 Task: Look for space in Barki Saria, India from 8th June, 2023 to 16th June, 2023 for 2 adults in price range Rs.10000 to Rs.15000. Place can be entire place with 1  bedroom having 1 bed and 1 bathroom. Property type can be house, flat, guest house, hotel. Amenities needed are: wifi. Booking option can be shelf check-in. Required host language is English.
Action: Mouse moved to (404, 88)
Screenshot: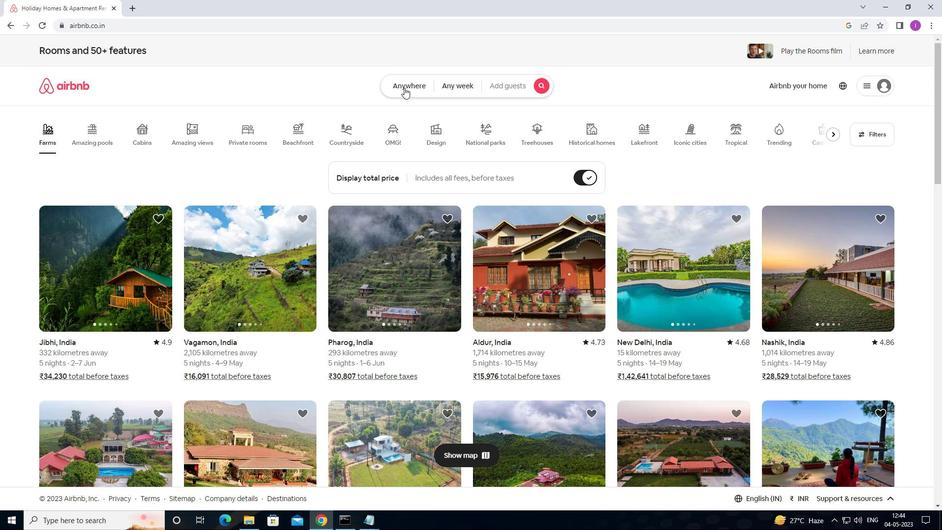 
Action: Mouse pressed left at (404, 88)
Screenshot: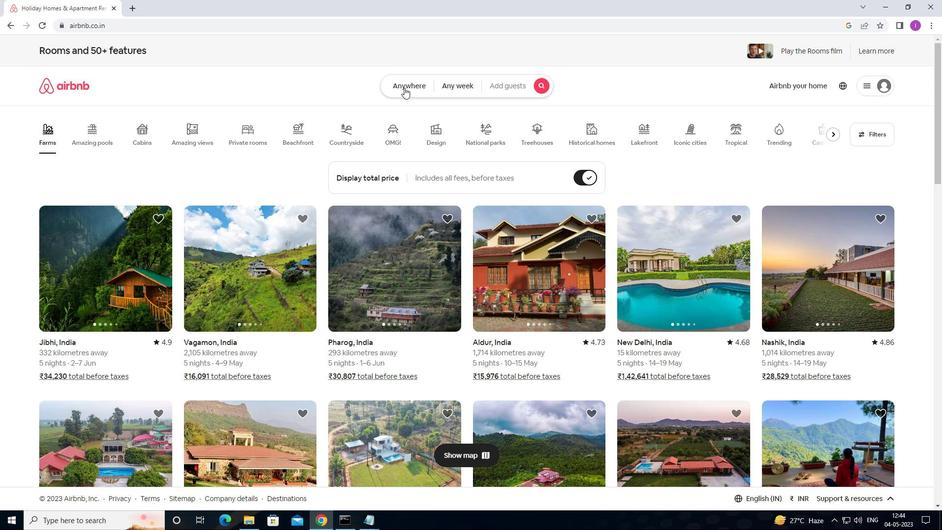 
Action: Mouse moved to (287, 123)
Screenshot: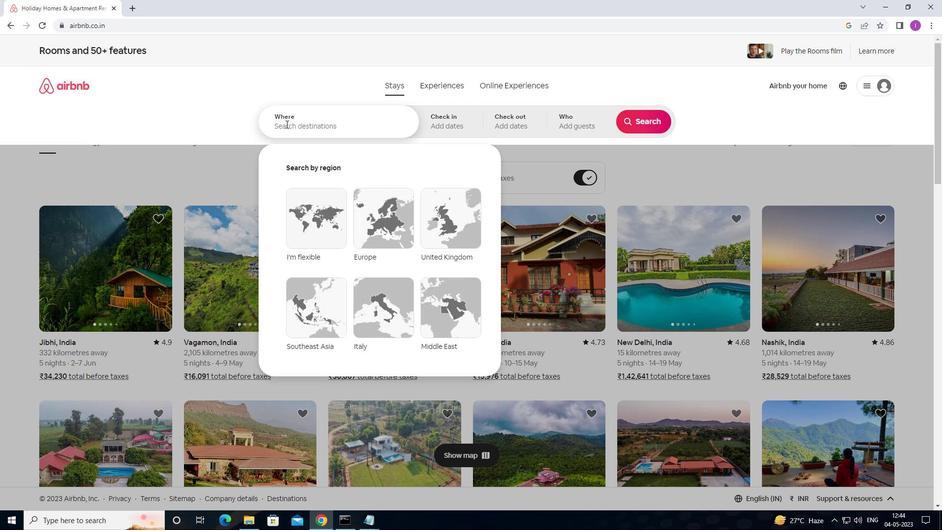 
Action: Mouse pressed left at (287, 123)
Screenshot: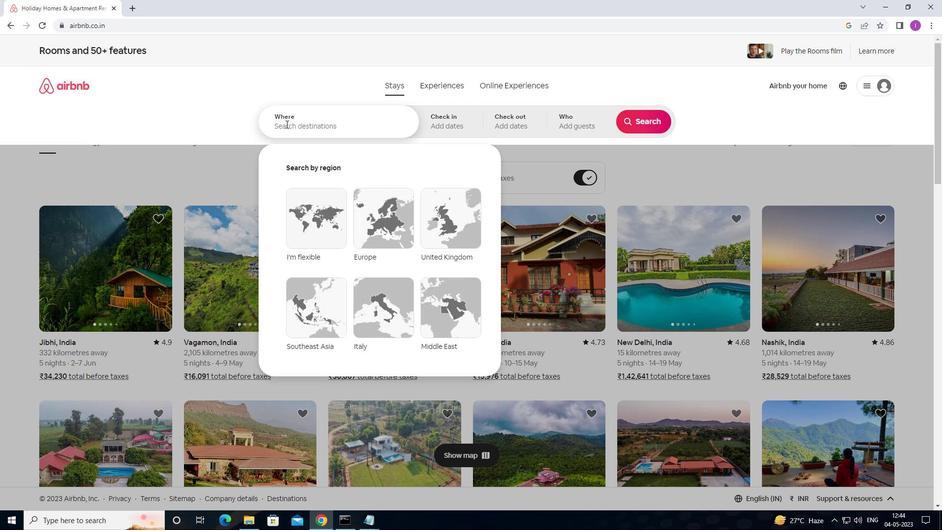 
Action: Mouse moved to (545, 90)
Screenshot: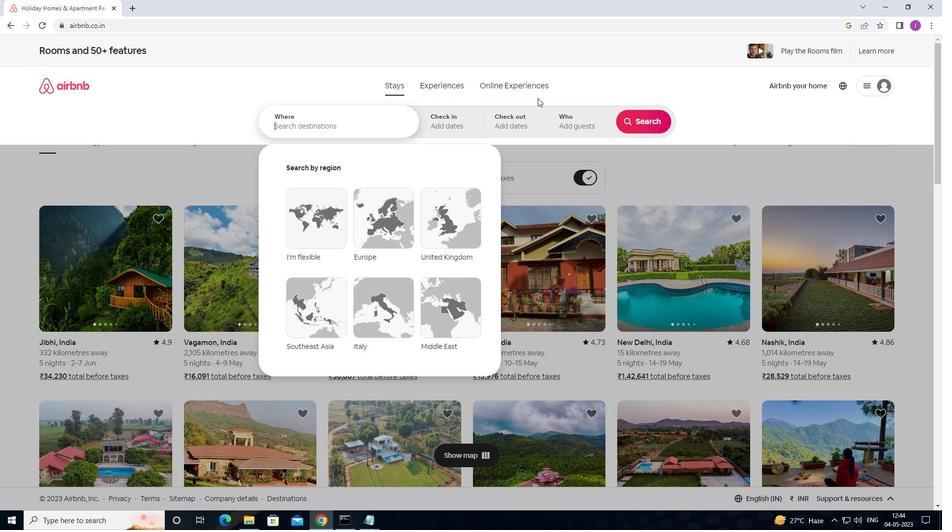 
Action: Key pressed <Key.shift>BARKI<Key.space>SARIA,<Key.shift>INDIAZ<Key.backspace>A<Key.backspace>
Screenshot: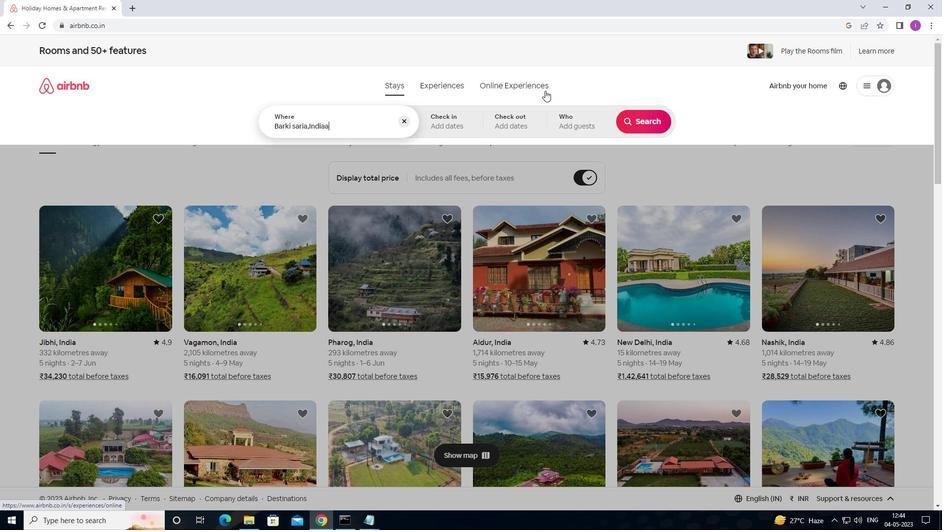 
Action: Mouse moved to (447, 129)
Screenshot: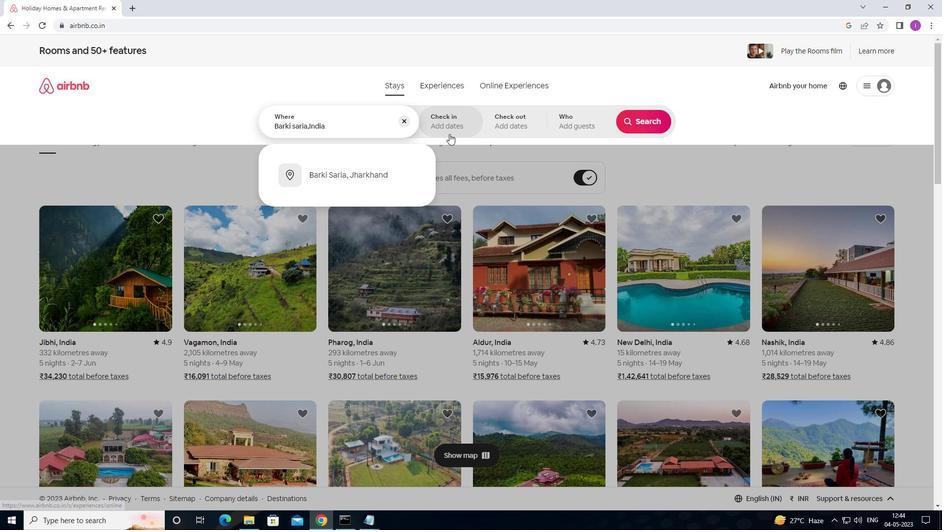 
Action: Mouse pressed left at (447, 129)
Screenshot: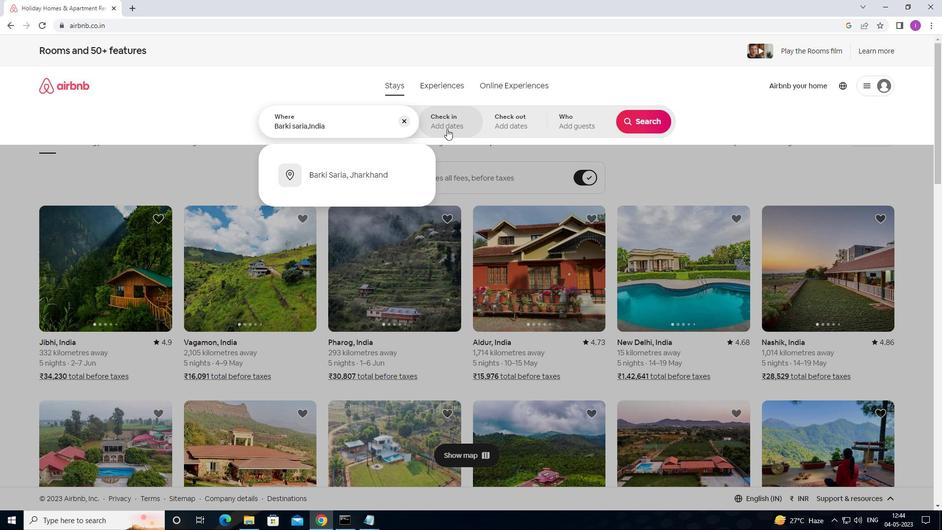 
Action: Mouse moved to (649, 196)
Screenshot: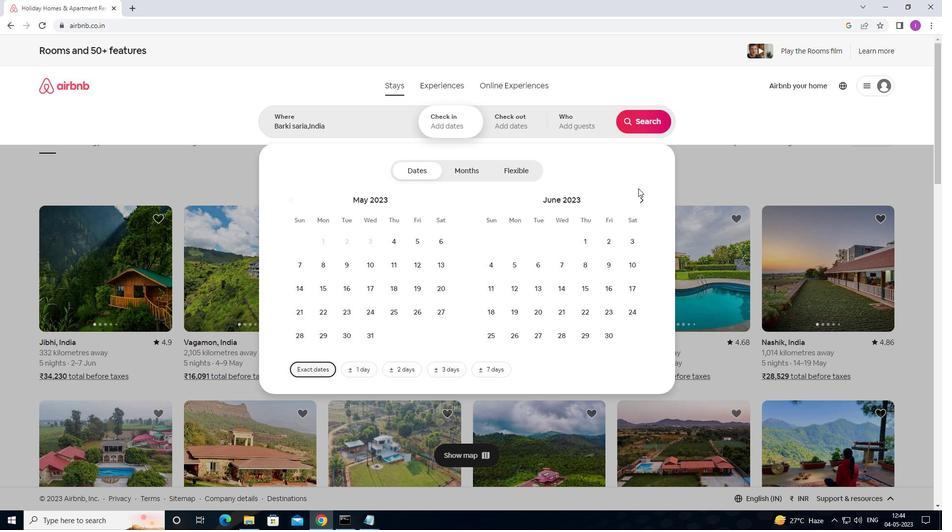 
Action: Mouse pressed left at (649, 196)
Screenshot: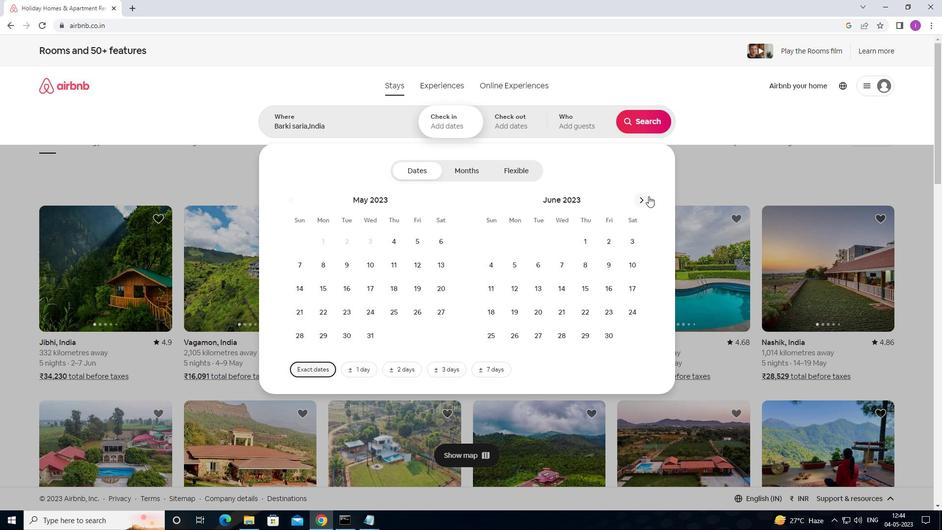 
Action: Mouse moved to (587, 267)
Screenshot: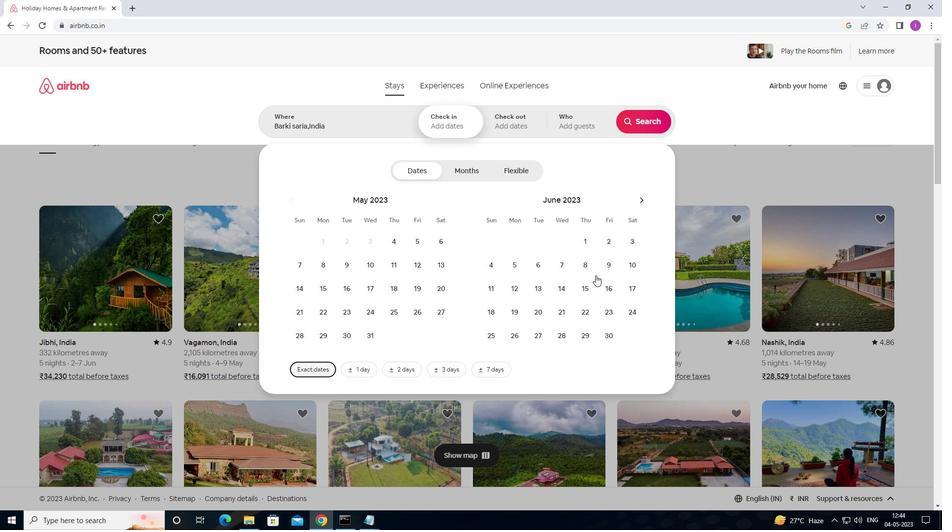 
Action: Mouse pressed left at (587, 267)
Screenshot: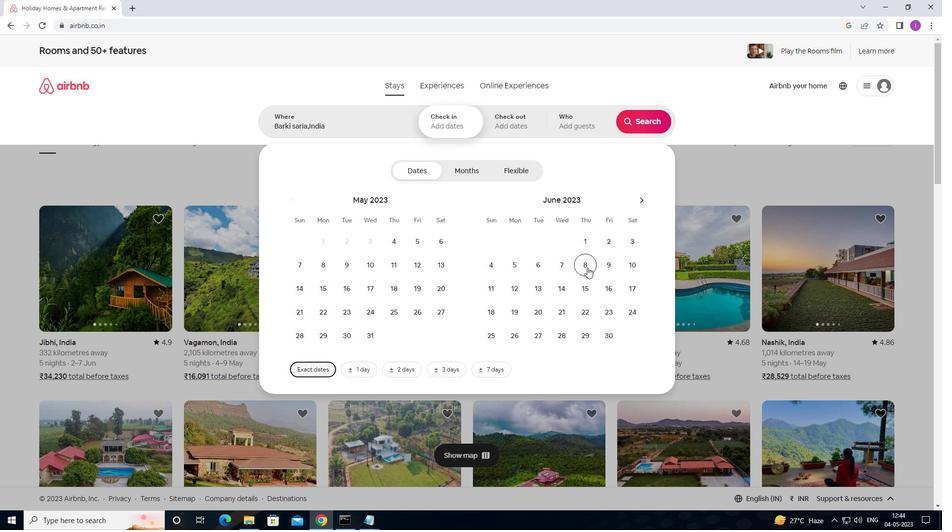 
Action: Mouse moved to (608, 283)
Screenshot: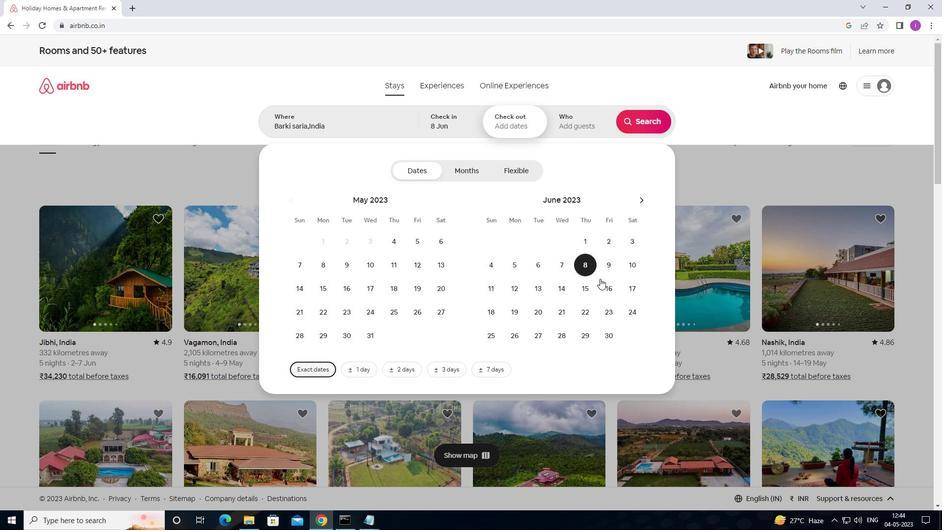 
Action: Mouse pressed left at (608, 283)
Screenshot: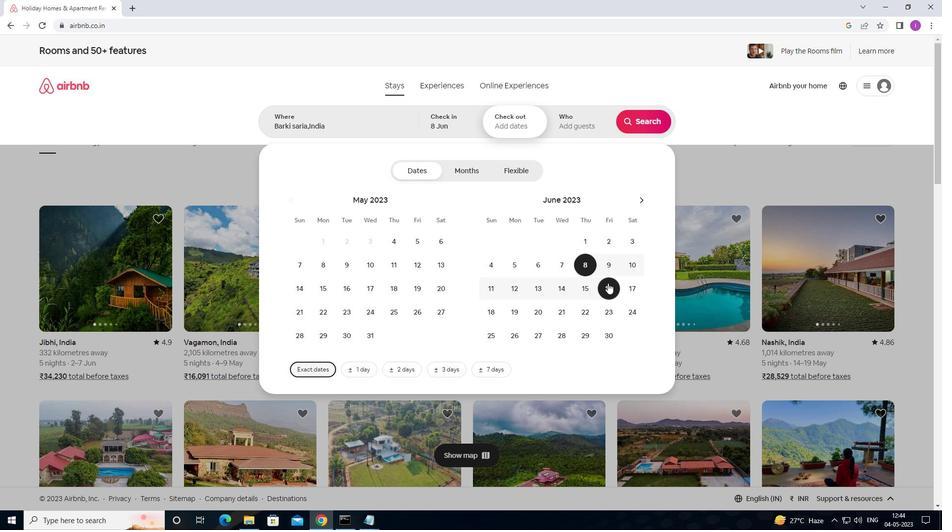 
Action: Mouse moved to (587, 129)
Screenshot: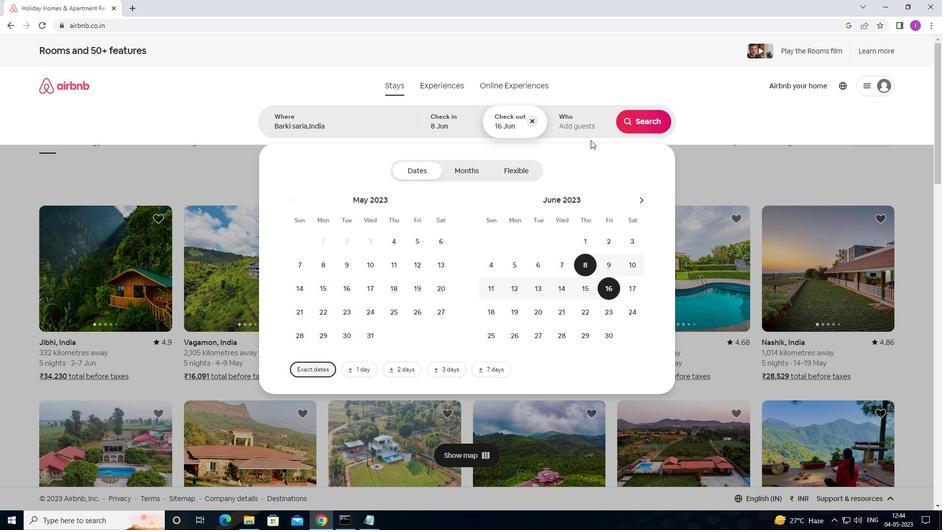 
Action: Mouse pressed left at (587, 129)
Screenshot: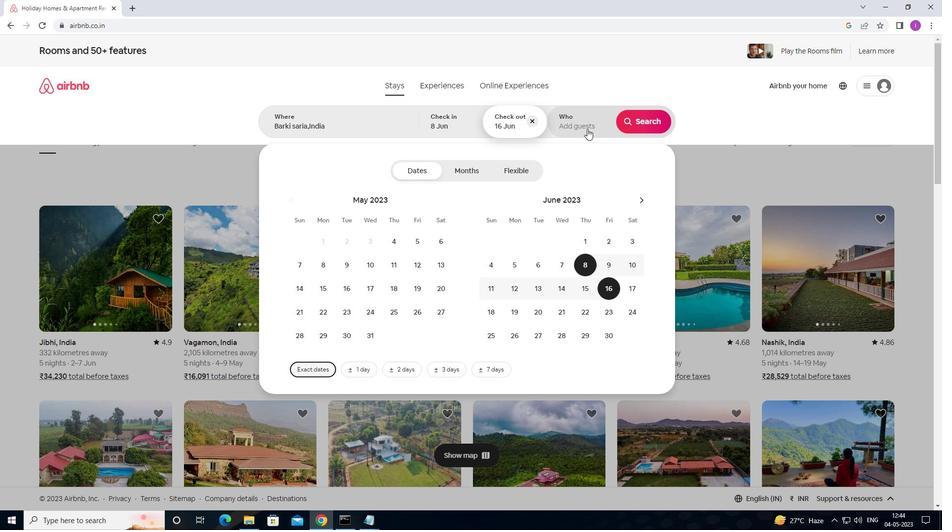 
Action: Mouse moved to (648, 175)
Screenshot: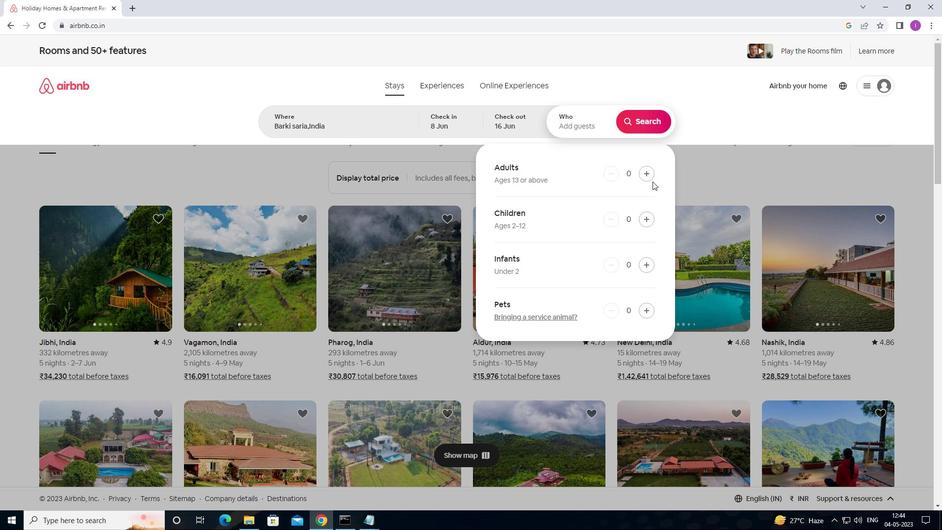 
Action: Mouse pressed left at (648, 175)
Screenshot: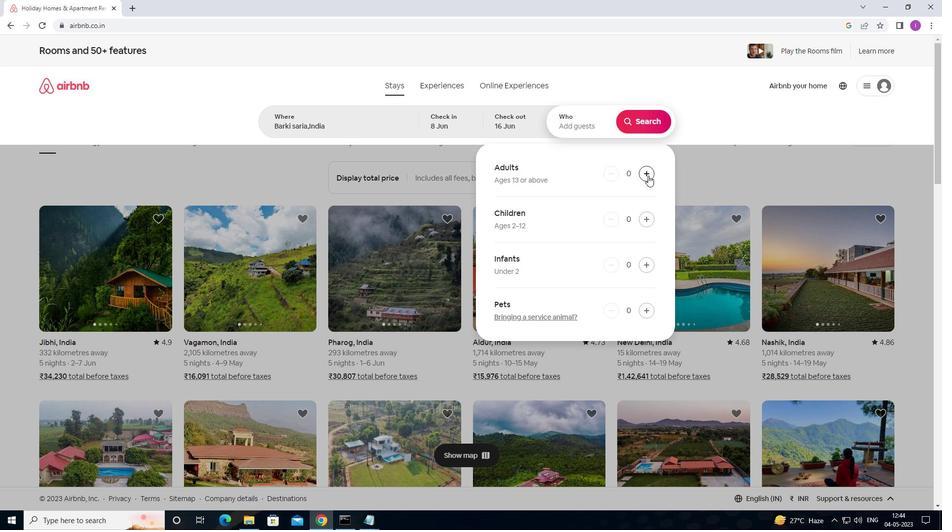 
Action: Mouse pressed left at (648, 175)
Screenshot: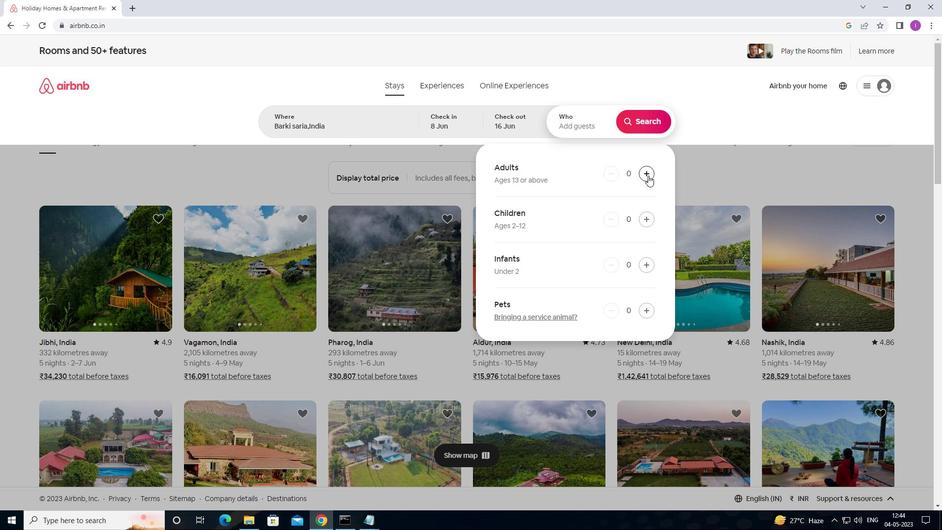 
Action: Mouse moved to (635, 124)
Screenshot: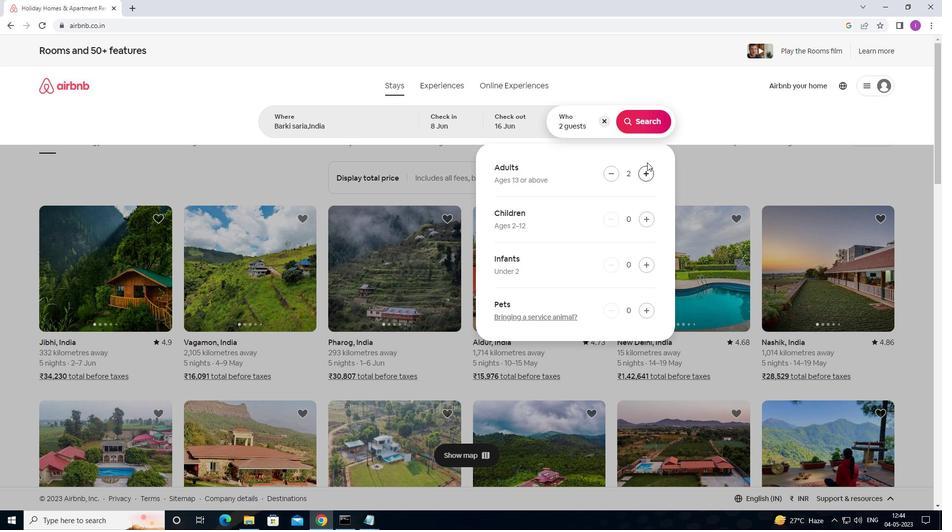 
Action: Mouse pressed left at (635, 124)
Screenshot: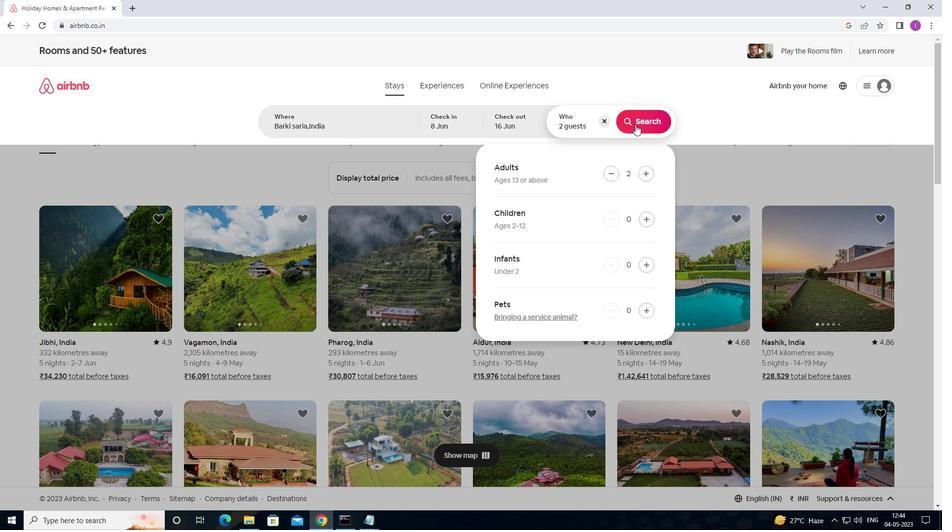 
Action: Mouse moved to (883, 94)
Screenshot: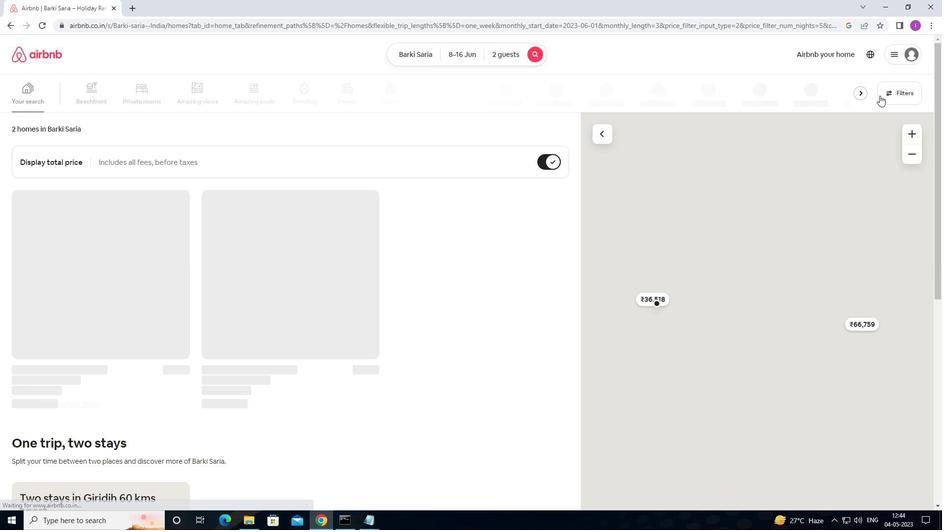 
Action: Mouse pressed left at (883, 94)
Screenshot: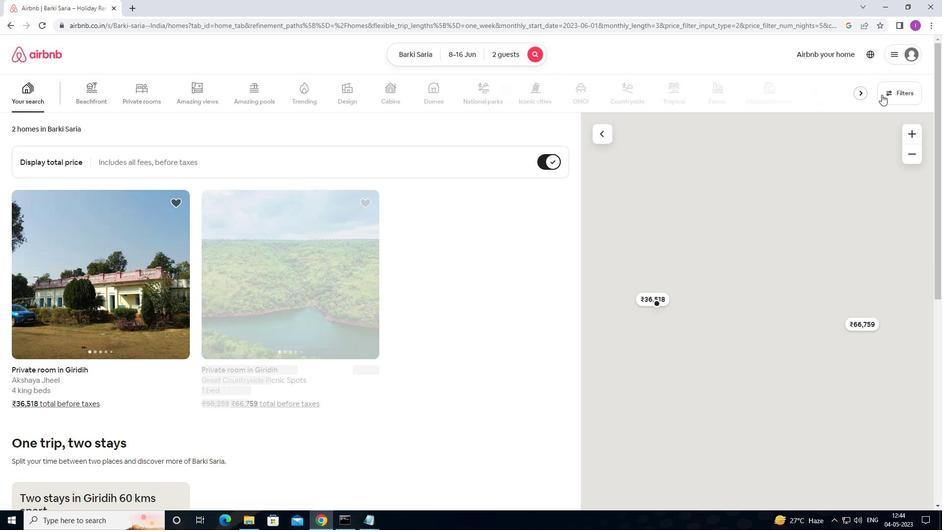 
Action: Mouse moved to (357, 215)
Screenshot: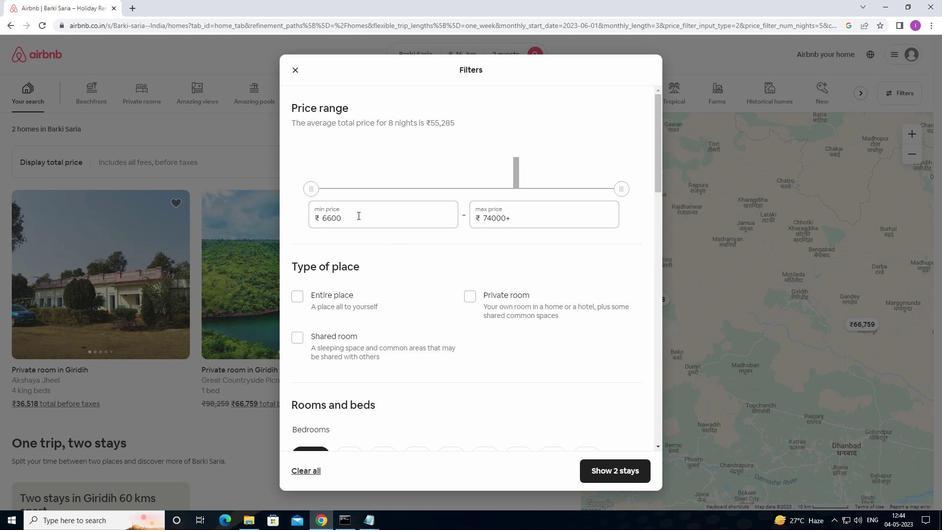 
Action: Mouse pressed left at (357, 215)
Screenshot: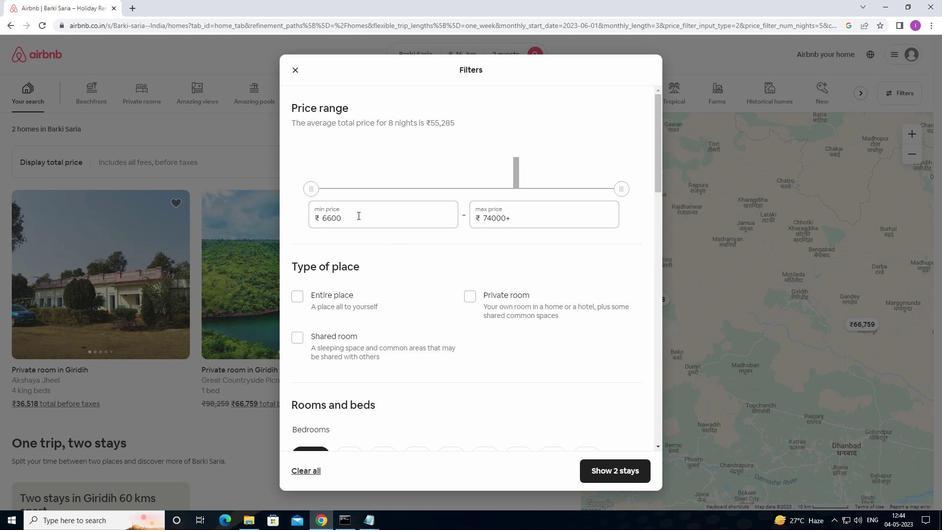 
Action: Mouse moved to (324, 215)
Screenshot: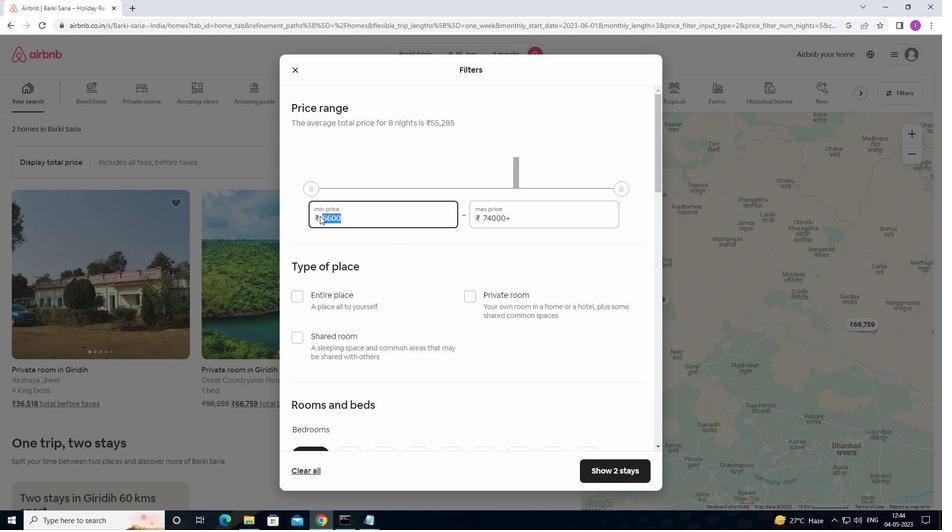 
Action: Key pressed 1
Screenshot: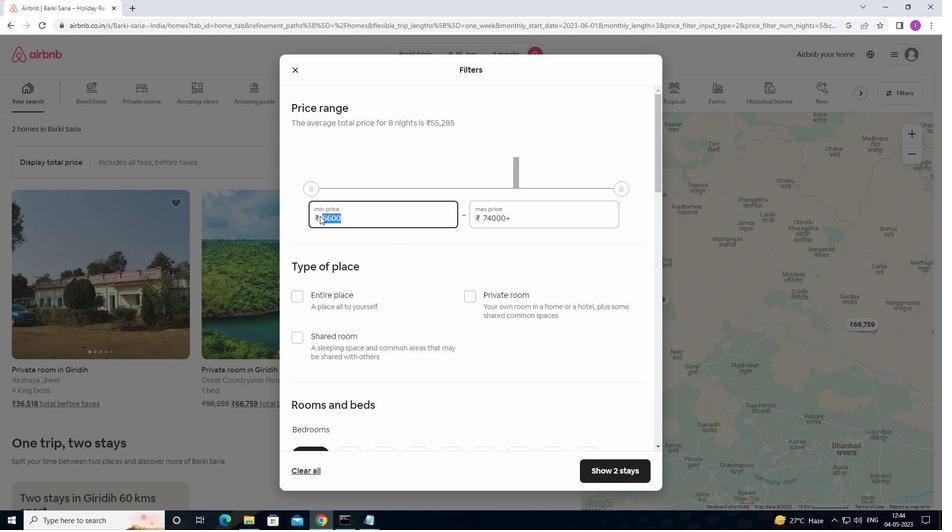 
Action: Mouse moved to (325, 214)
Screenshot: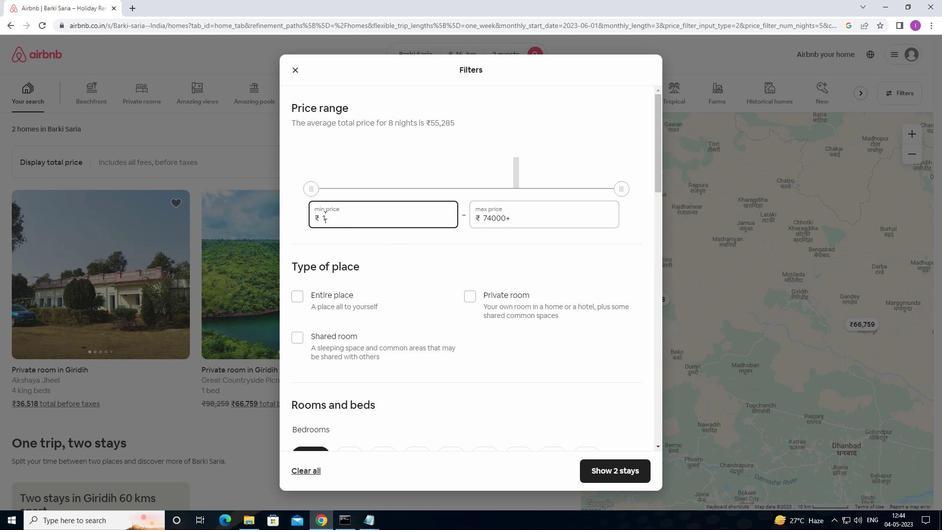 
Action: Key pressed 0
Screenshot: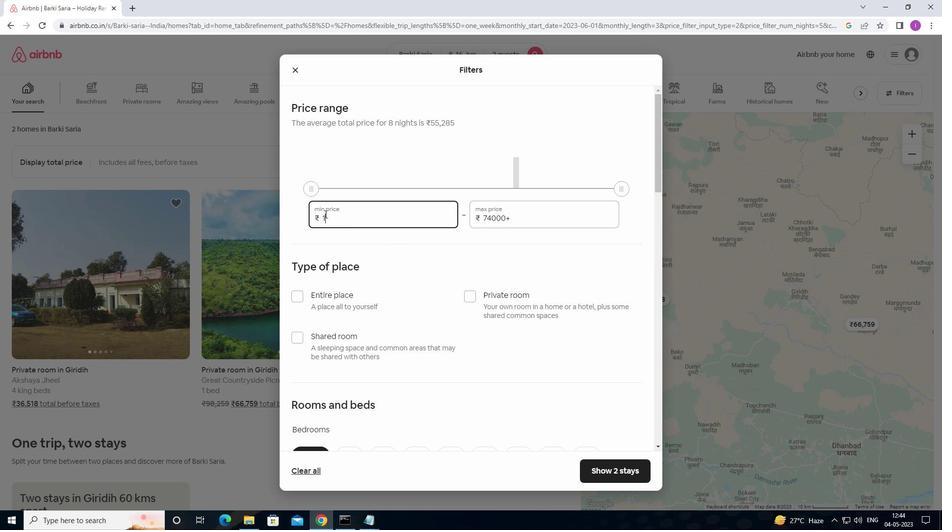 
Action: Mouse moved to (327, 213)
Screenshot: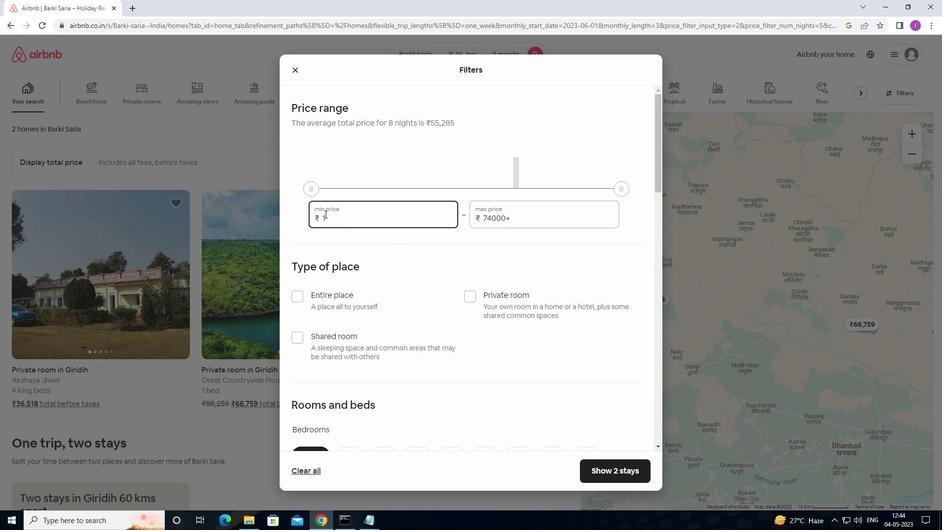 
Action: Key pressed 00
Screenshot: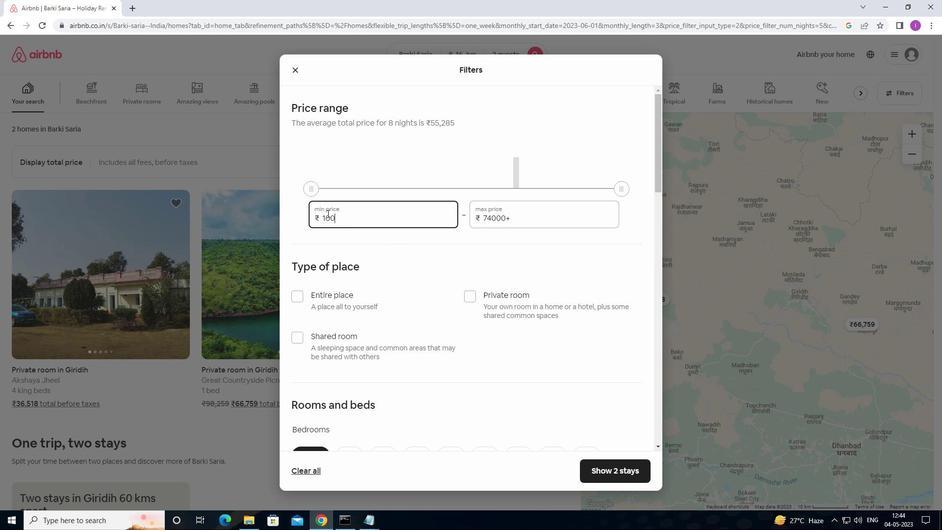 
Action: Mouse moved to (340, 207)
Screenshot: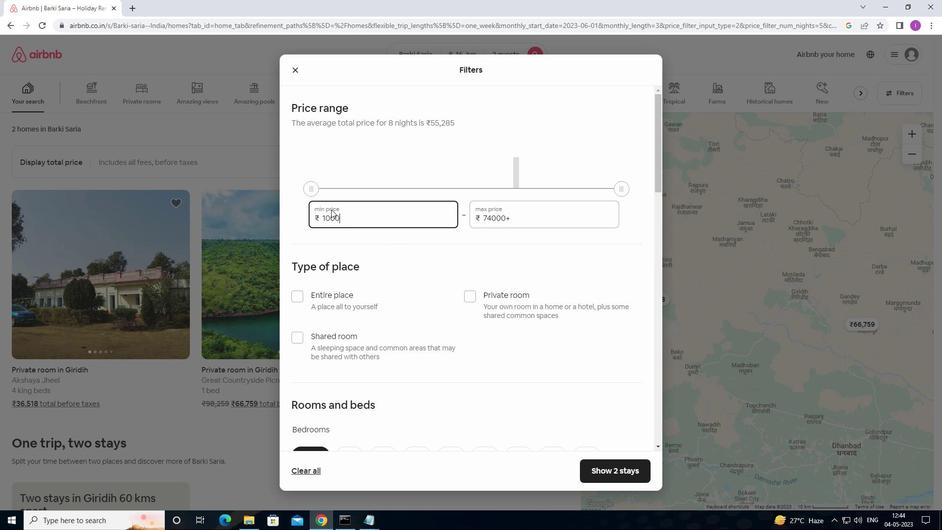 
Action: Key pressed 0
Screenshot: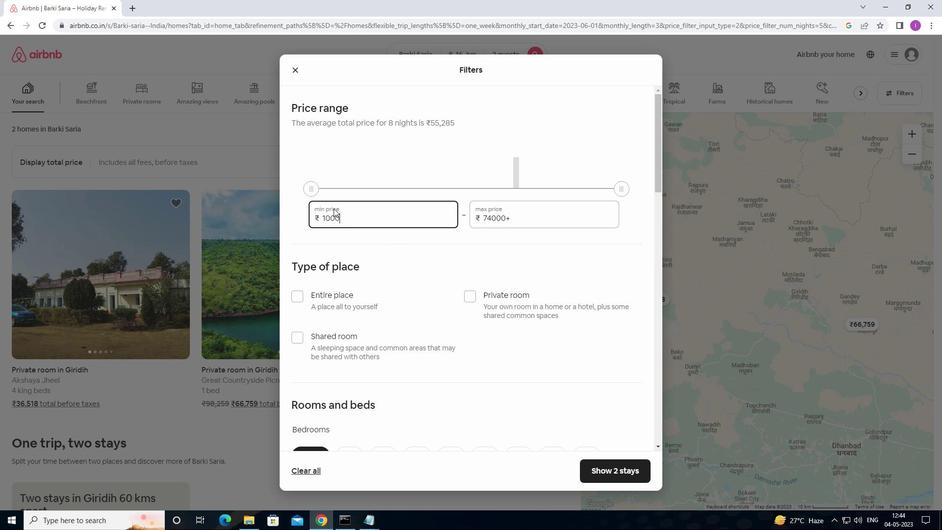 
Action: Mouse moved to (528, 221)
Screenshot: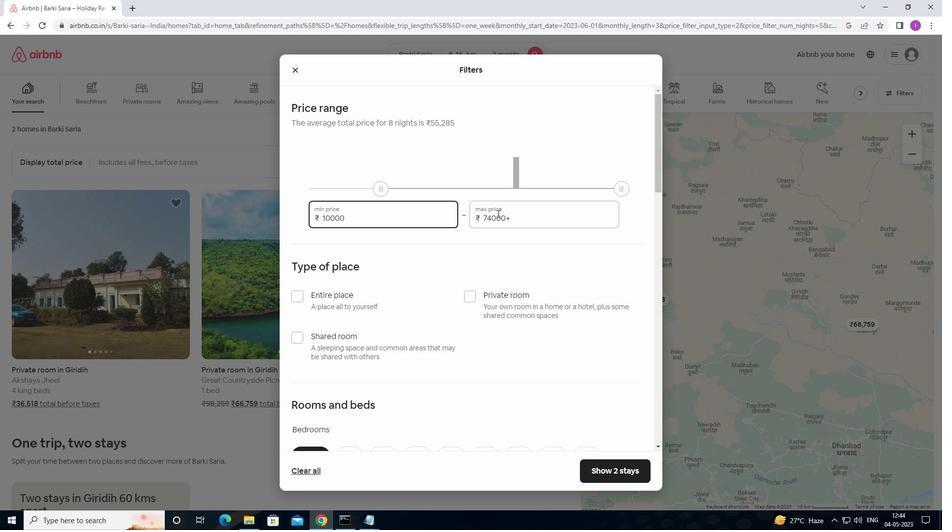 
Action: Mouse pressed left at (528, 221)
Screenshot: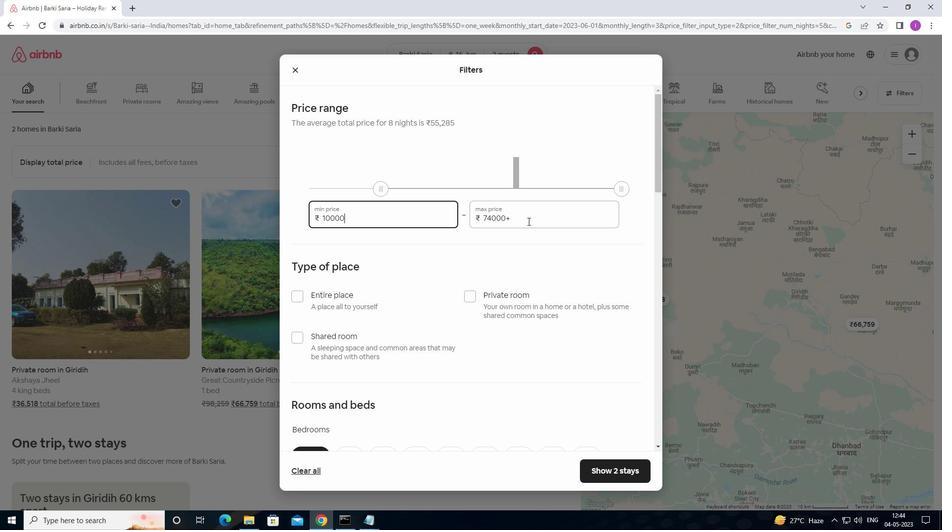 
Action: Mouse moved to (468, 214)
Screenshot: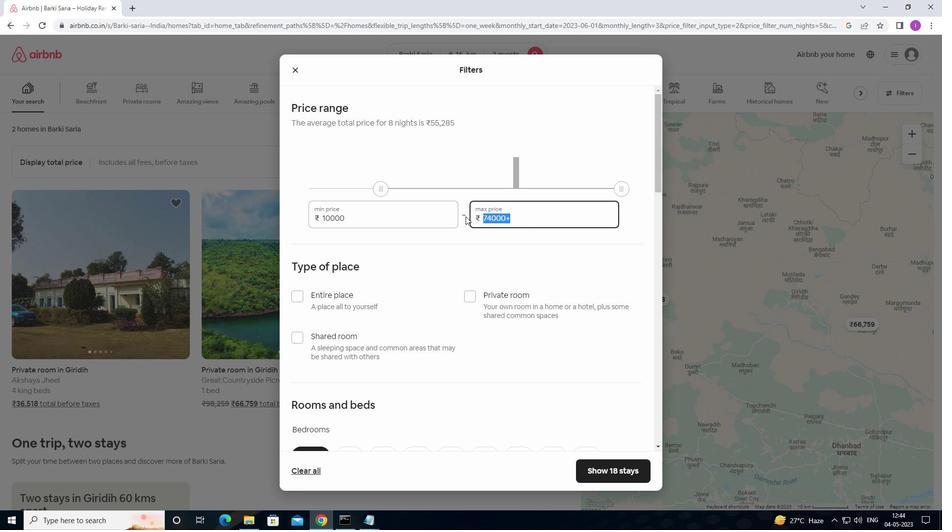 
Action: Key pressed 15000
Screenshot: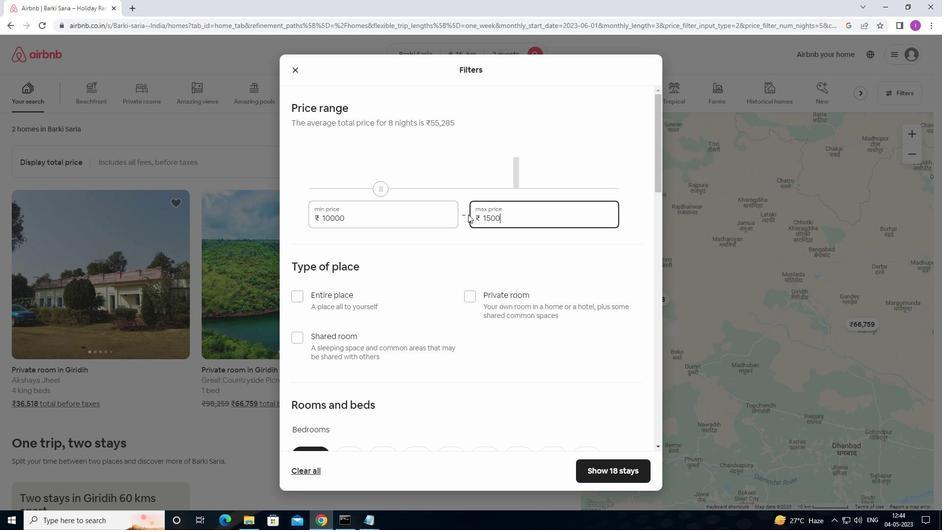 
Action: Mouse moved to (423, 310)
Screenshot: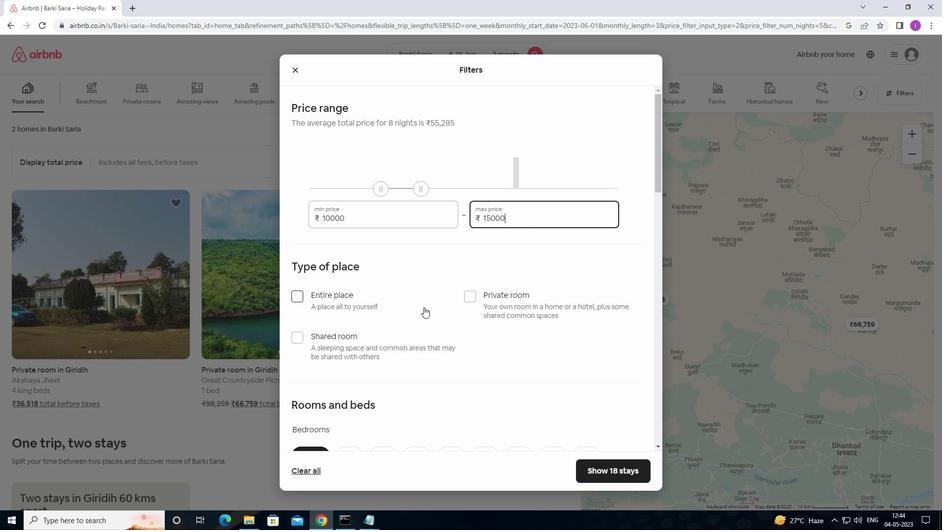 
Action: Mouse scrolled (423, 310) with delta (0, 0)
Screenshot: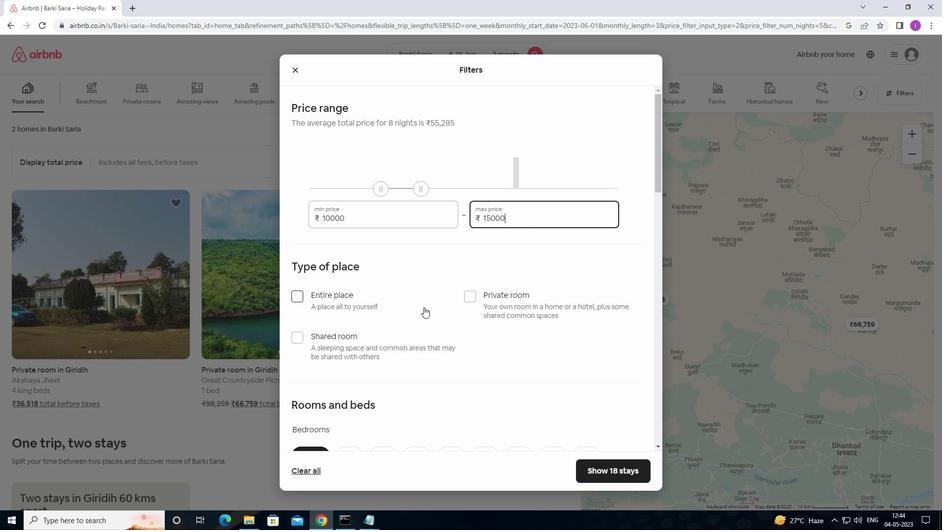 
Action: Mouse moved to (424, 311)
Screenshot: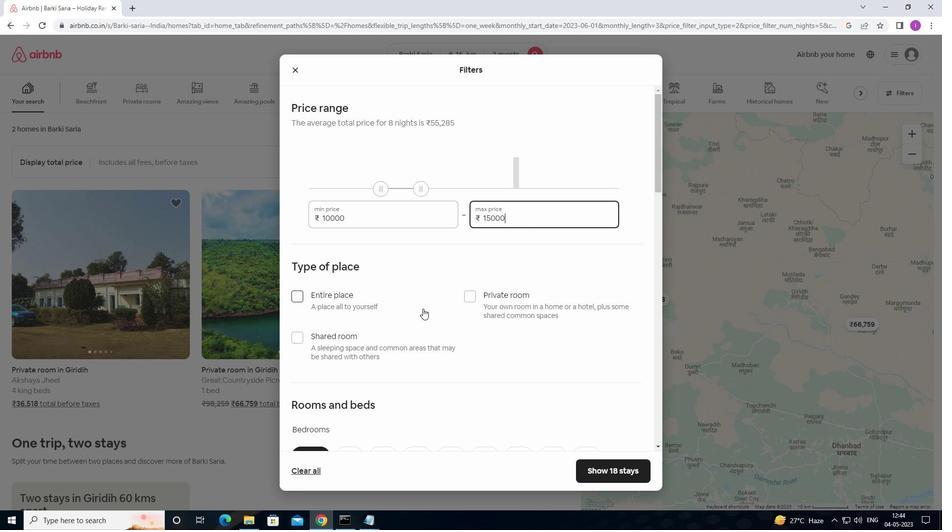 
Action: Mouse scrolled (424, 310) with delta (0, 0)
Screenshot: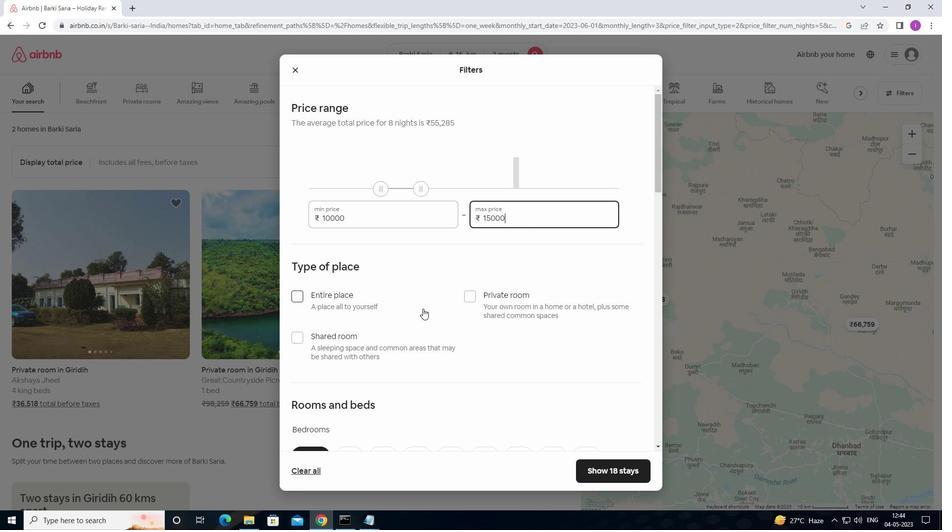 
Action: Mouse moved to (297, 201)
Screenshot: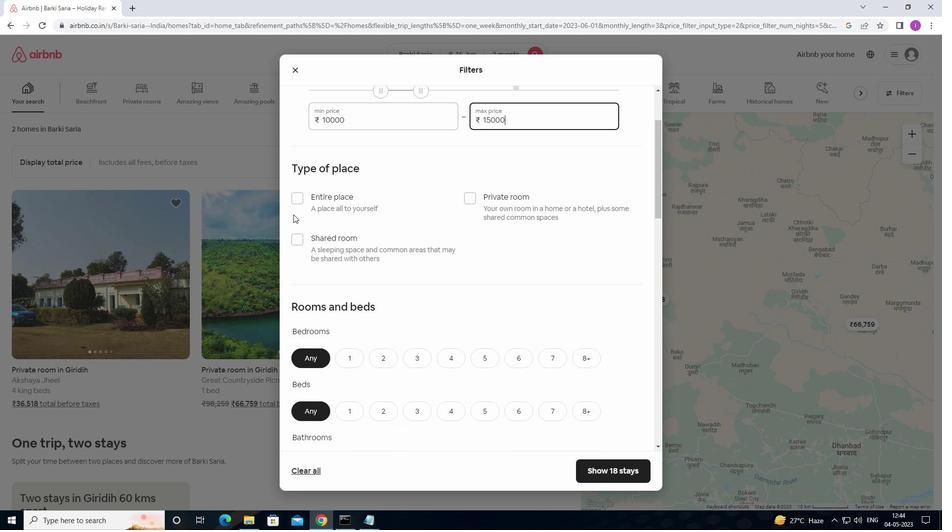 
Action: Mouse pressed left at (297, 201)
Screenshot: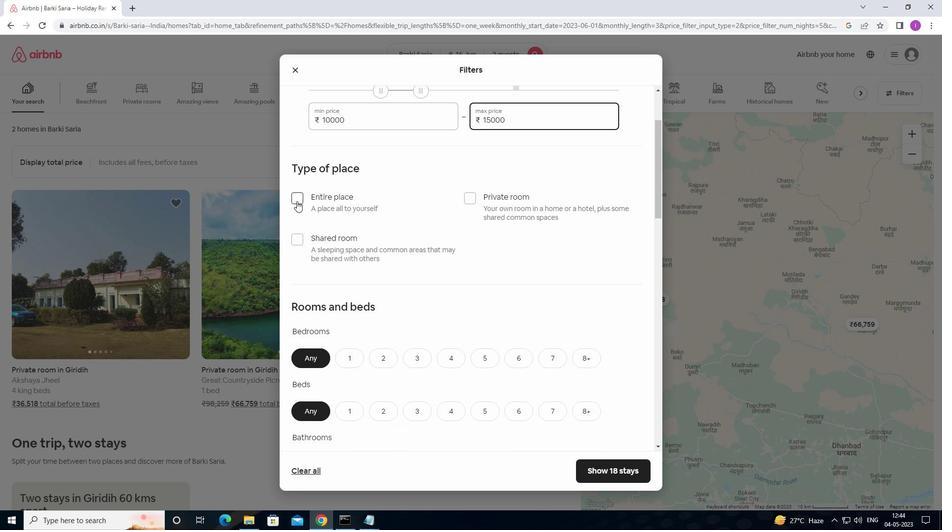 
Action: Mouse moved to (444, 230)
Screenshot: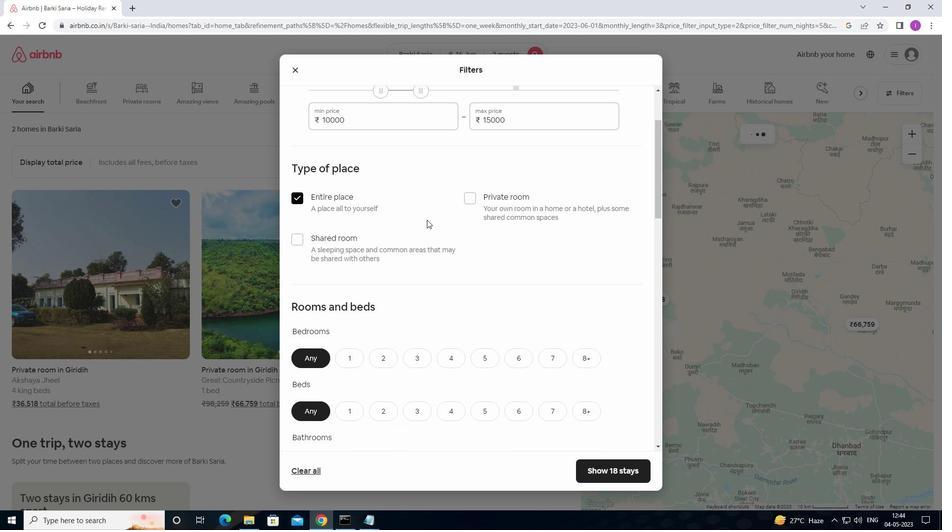 
Action: Mouse scrolled (444, 230) with delta (0, 0)
Screenshot: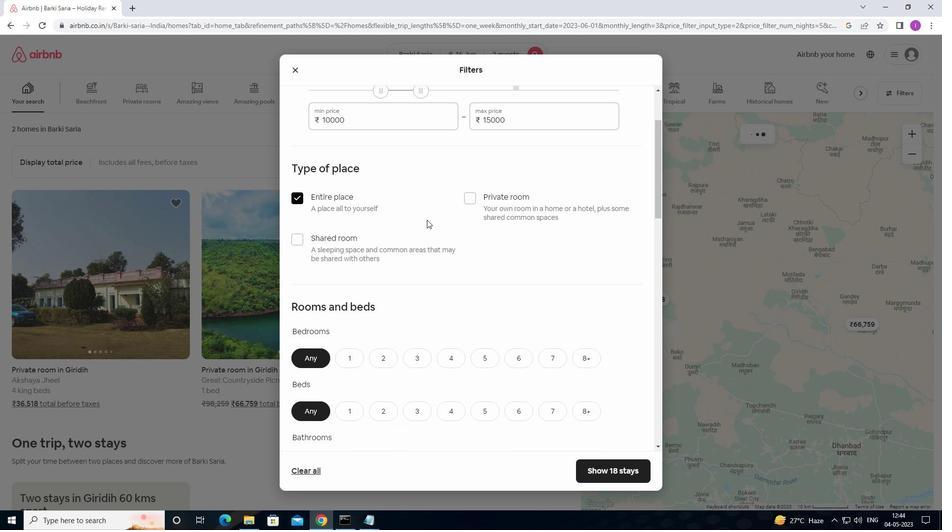 
Action: Mouse moved to (445, 233)
Screenshot: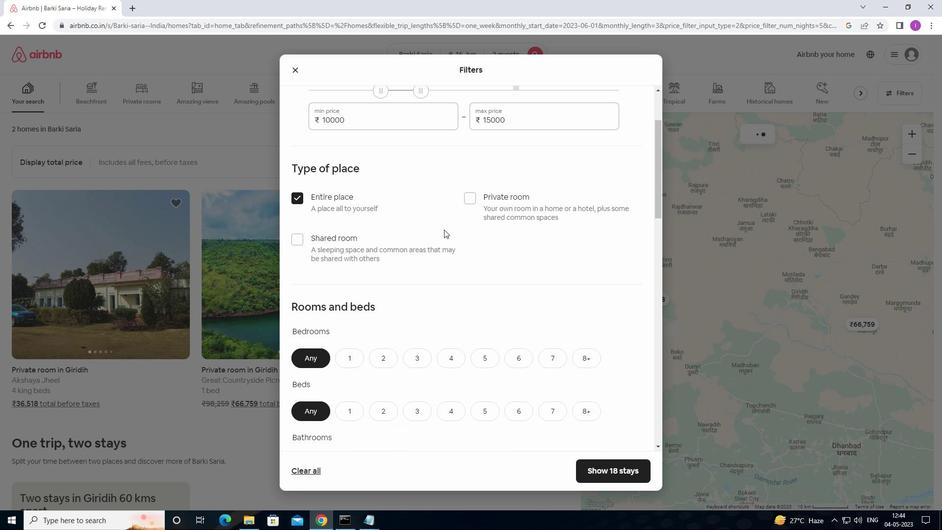 
Action: Mouse scrolled (445, 232) with delta (0, 0)
Screenshot: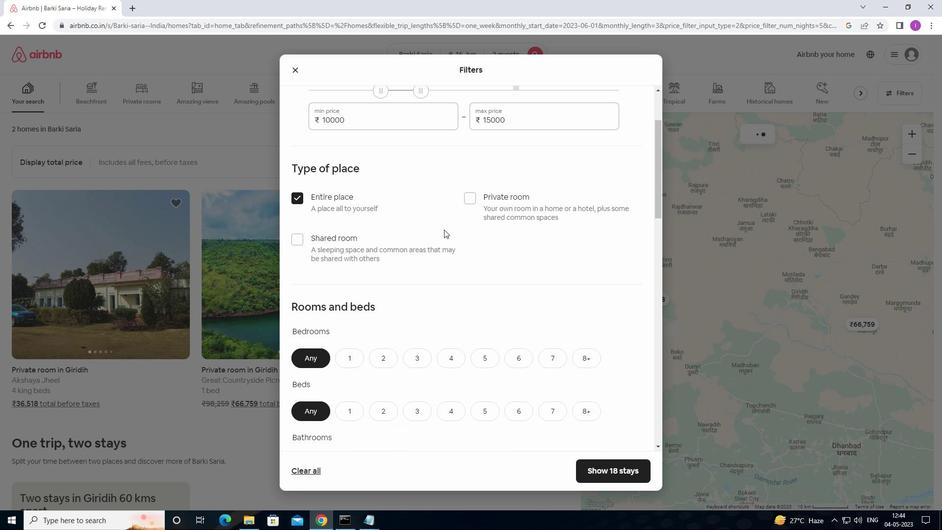 
Action: Mouse scrolled (445, 232) with delta (0, 0)
Screenshot: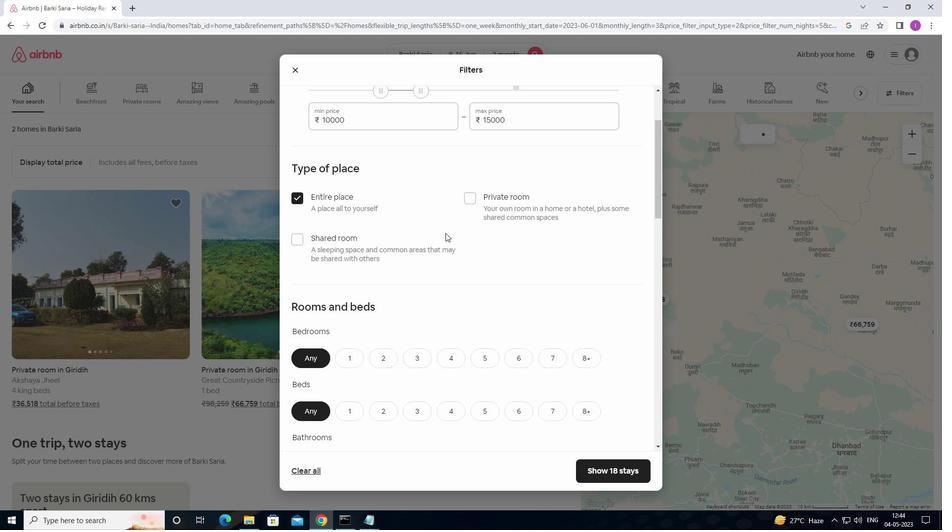 
Action: Mouse moved to (348, 203)
Screenshot: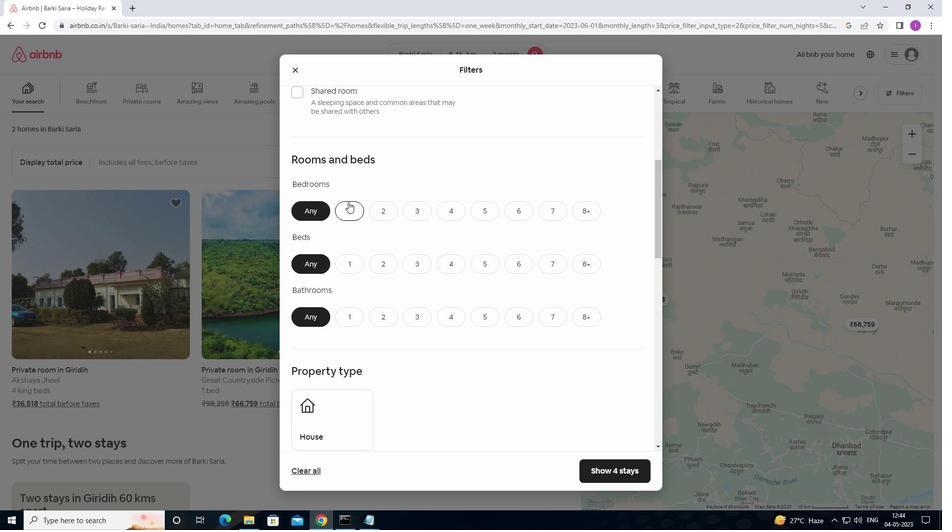
Action: Mouse pressed left at (348, 203)
Screenshot: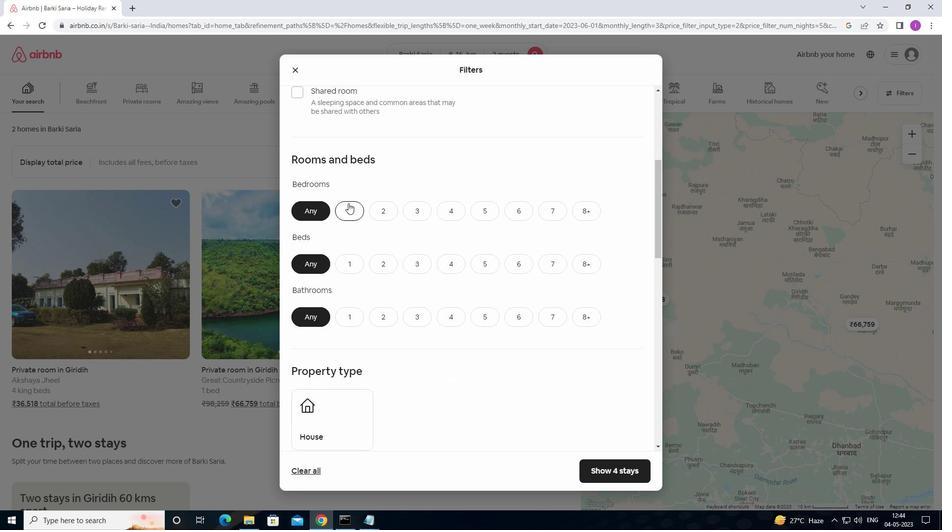 
Action: Mouse moved to (350, 254)
Screenshot: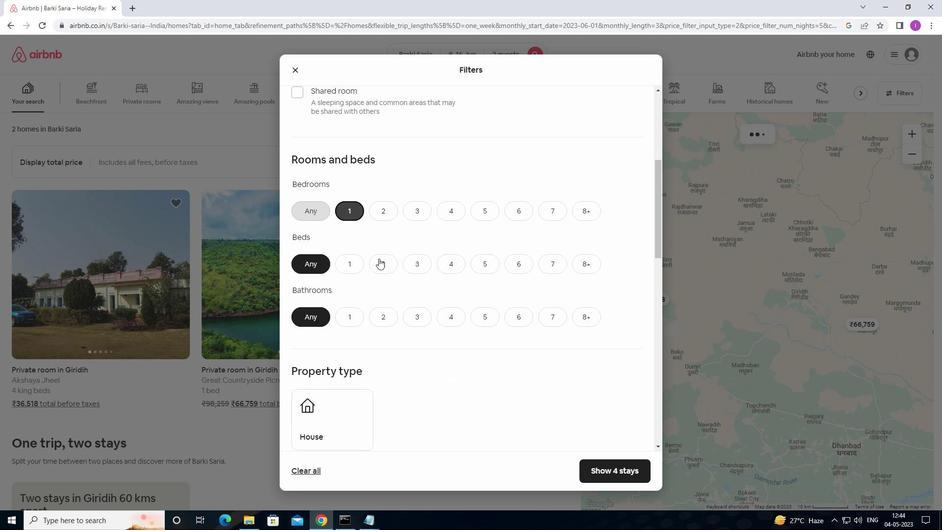 
Action: Mouse pressed left at (350, 254)
Screenshot: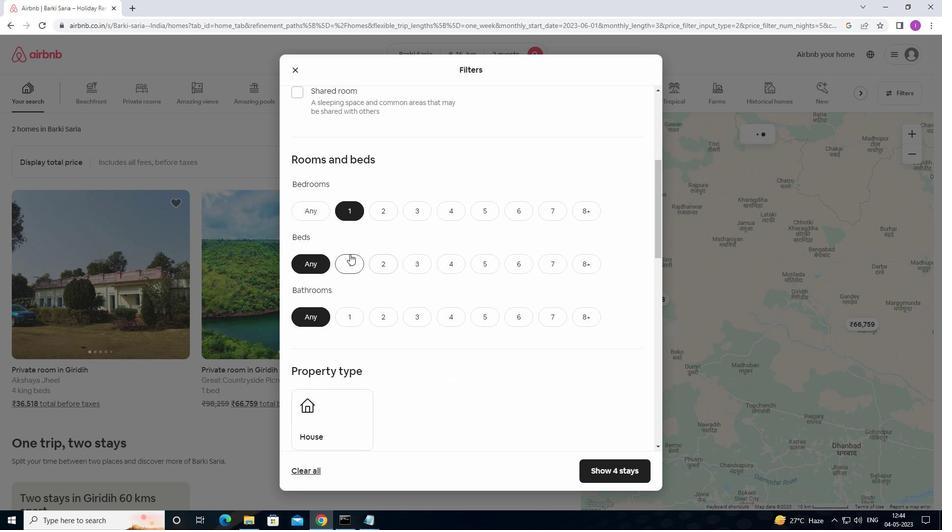 
Action: Mouse moved to (355, 314)
Screenshot: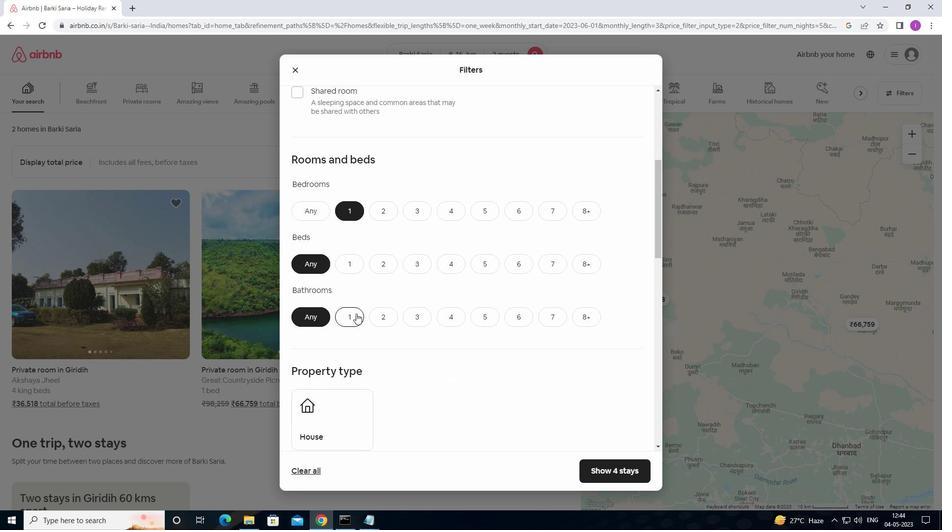 
Action: Mouse pressed left at (355, 314)
Screenshot: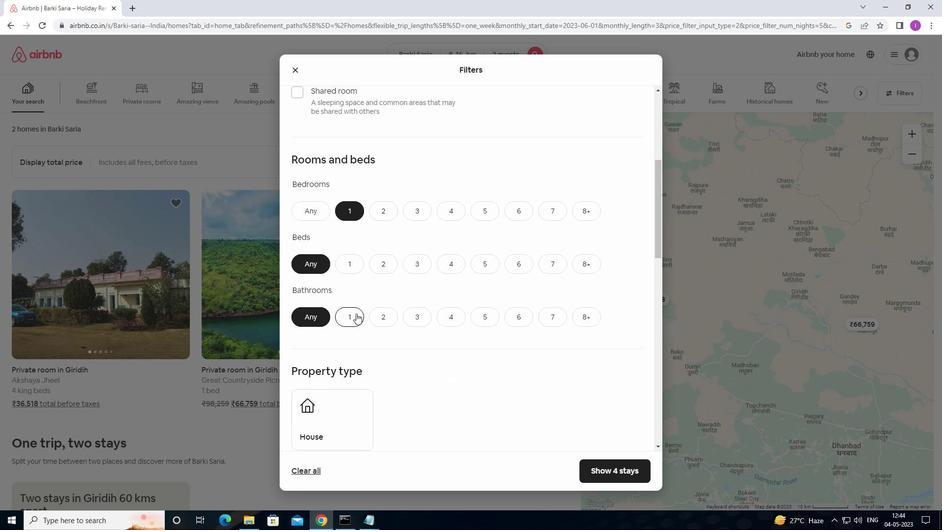 
Action: Mouse moved to (348, 264)
Screenshot: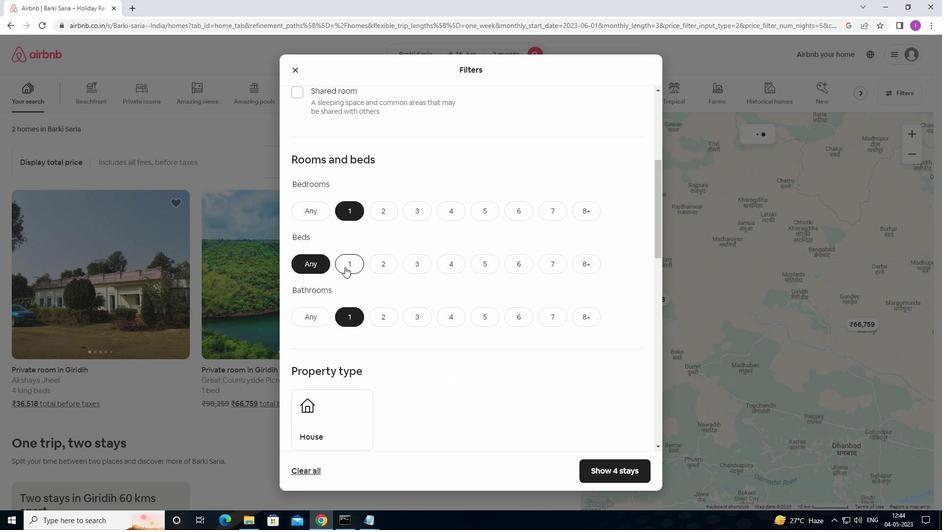 
Action: Mouse pressed left at (348, 264)
Screenshot: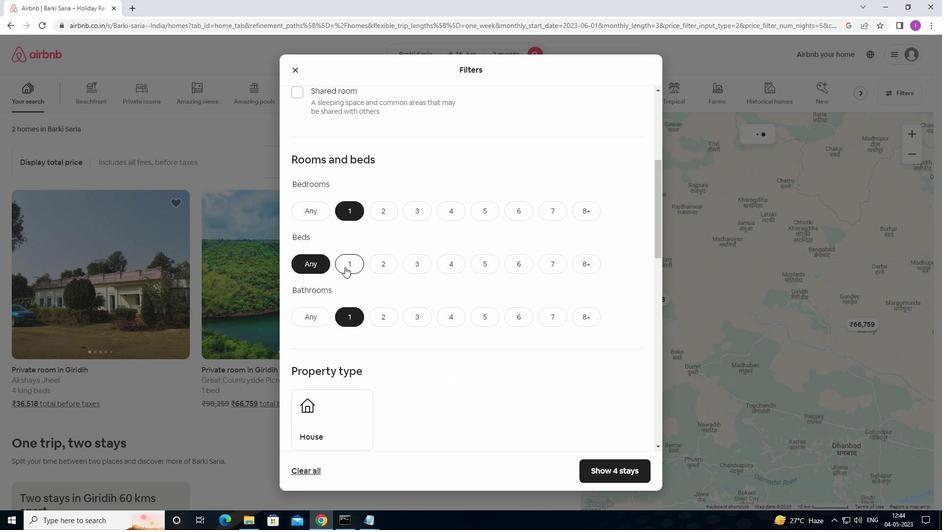 
Action: Mouse moved to (388, 283)
Screenshot: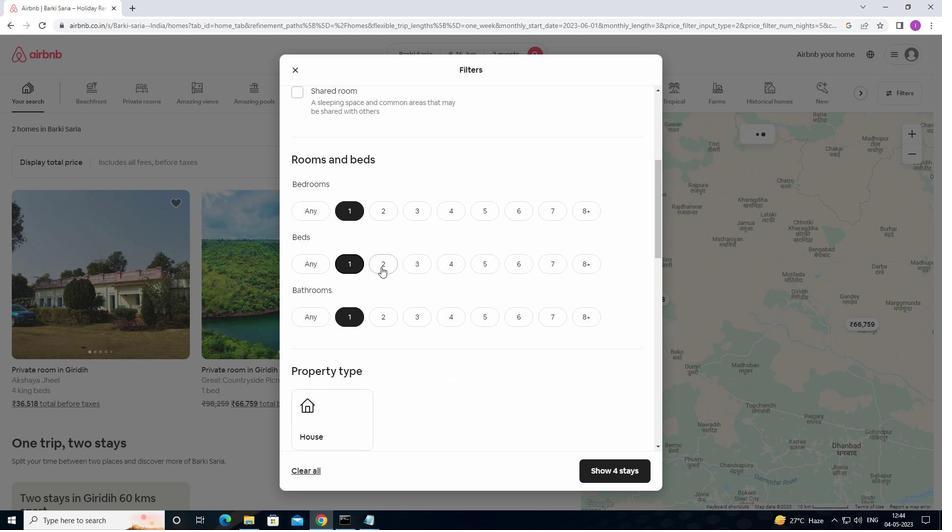 
Action: Mouse scrolled (388, 282) with delta (0, 0)
Screenshot: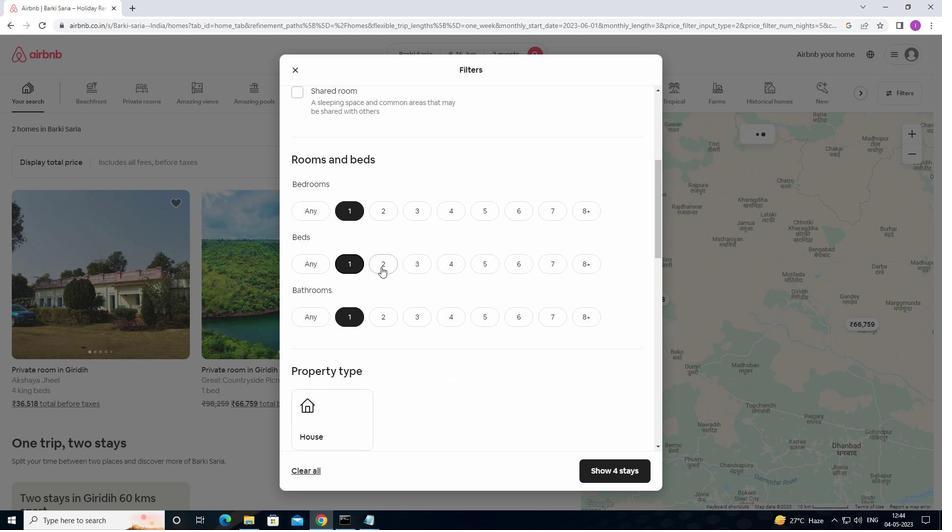 
Action: Mouse moved to (394, 293)
Screenshot: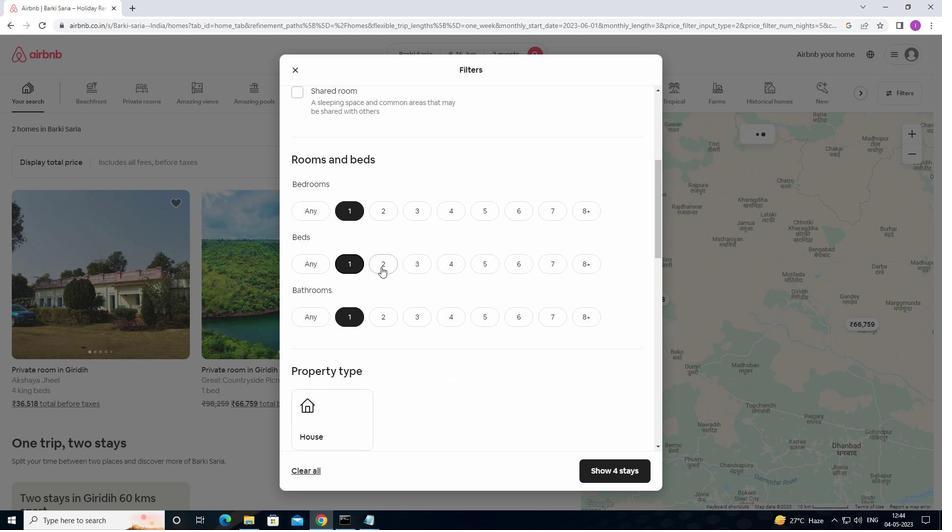 
Action: Mouse scrolled (394, 293) with delta (0, 0)
Screenshot: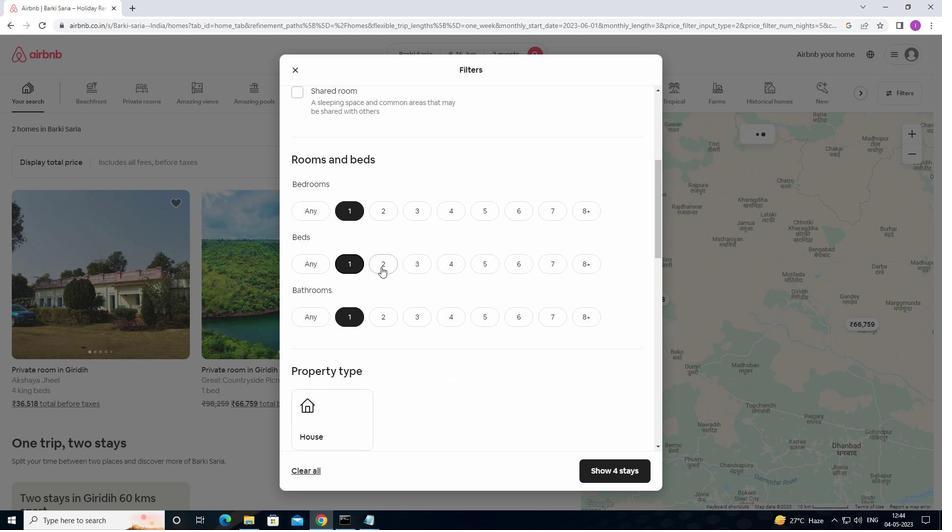 
Action: Mouse moved to (397, 297)
Screenshot: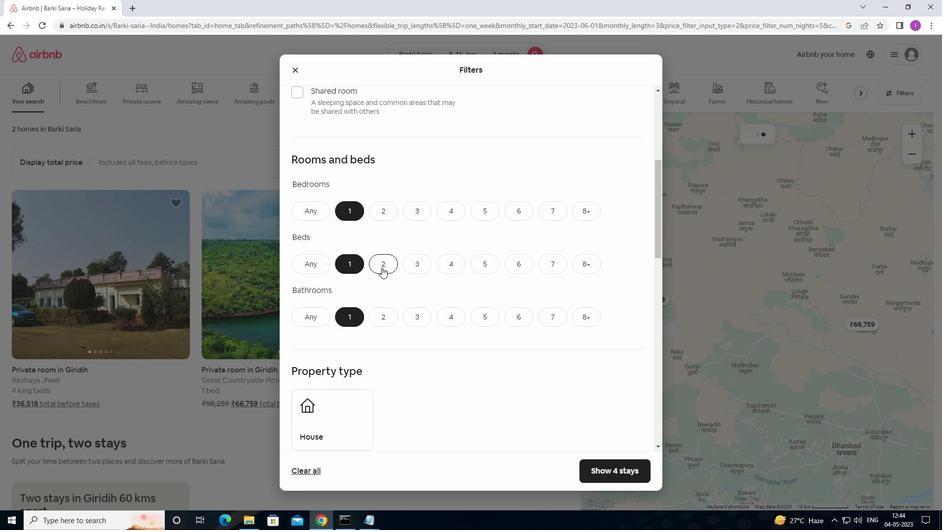
Action: Mouse scrolled (397, 296) with delta (0, 0)
Screenshot: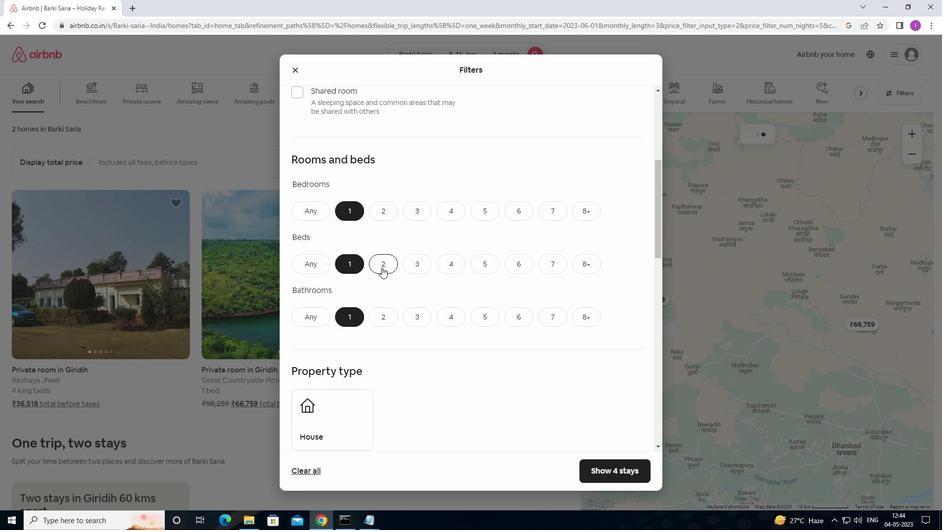 
Action: Mouse scrolled (397, 296) with delta (0, 0)
Screenshot: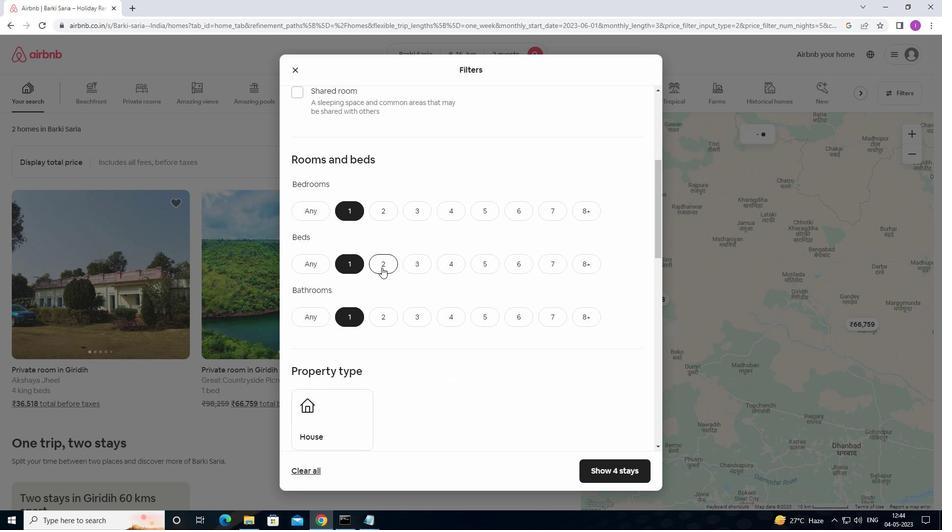 
Action: Mouse moved to (339, 238)
Screenshot: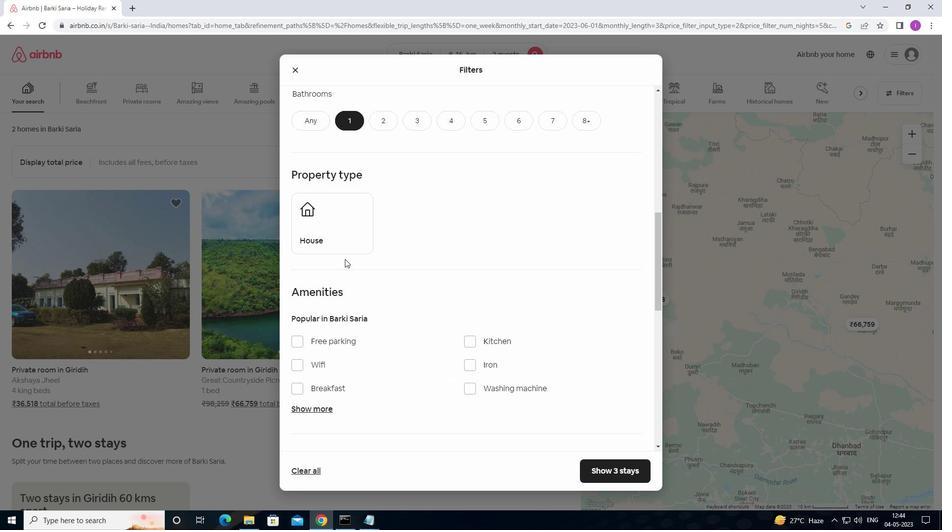 
Action: Mouse pressed left at (339, 238)
Screenshot: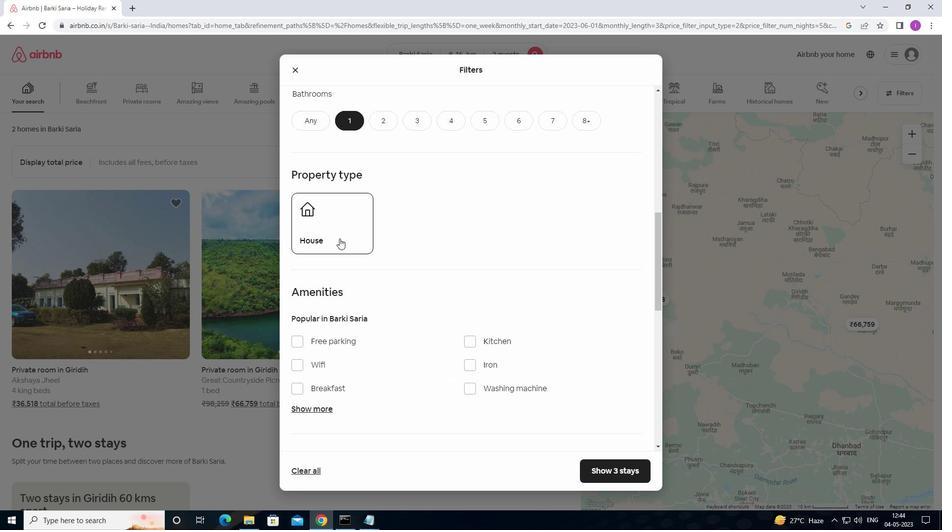
Action: Mouse moved to (379, 277)
Screenshot: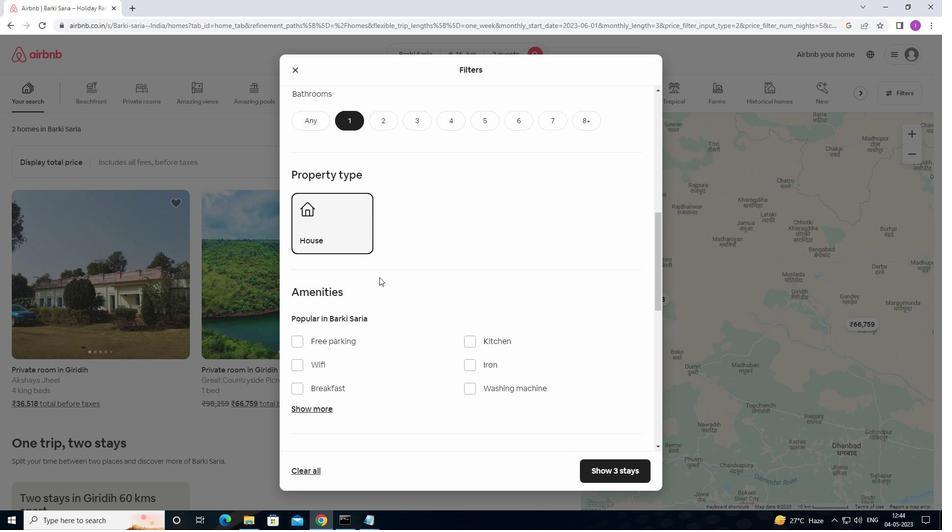 
Action: Mouse scrolled (379, 276) with delta (0, 0)
Screenshot: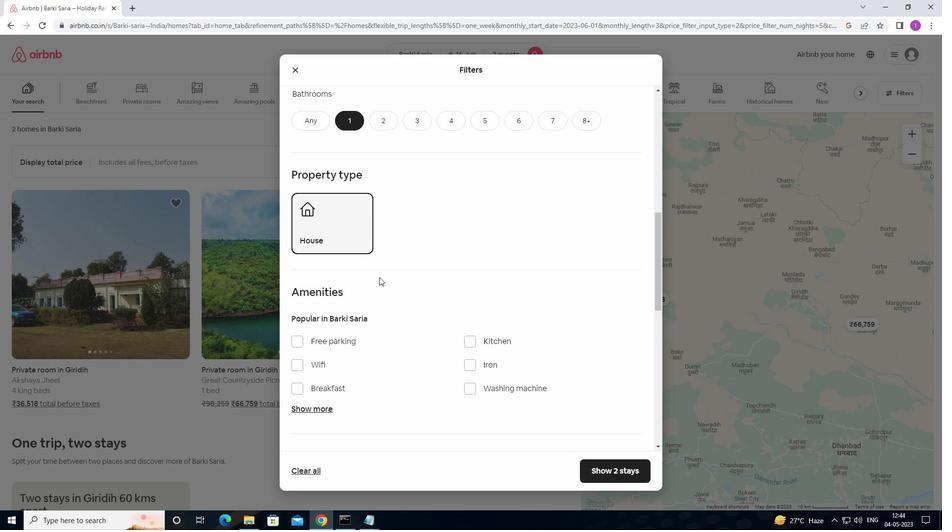 
Action: Mouse moved to (382, 279)
Screenshot: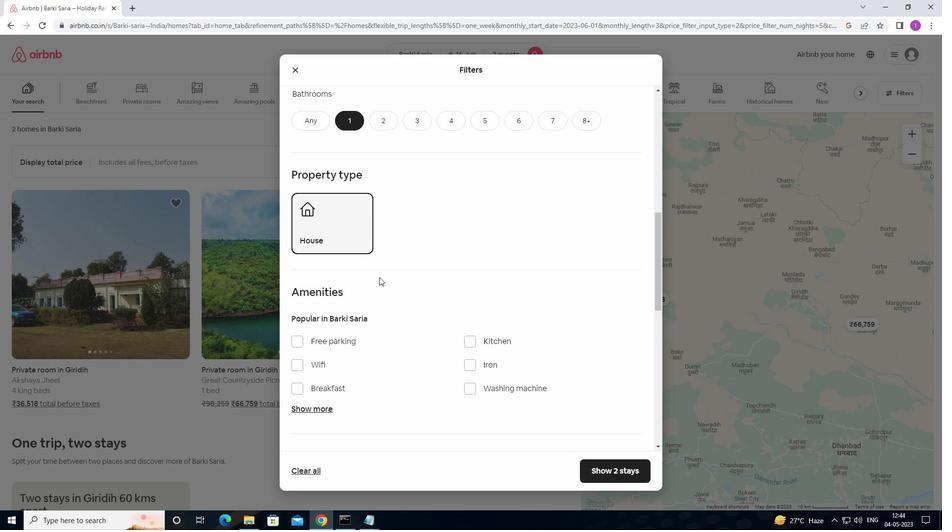 
Action: Mouse scrolled (382, 278) with delta (0, 0)
Screenshot: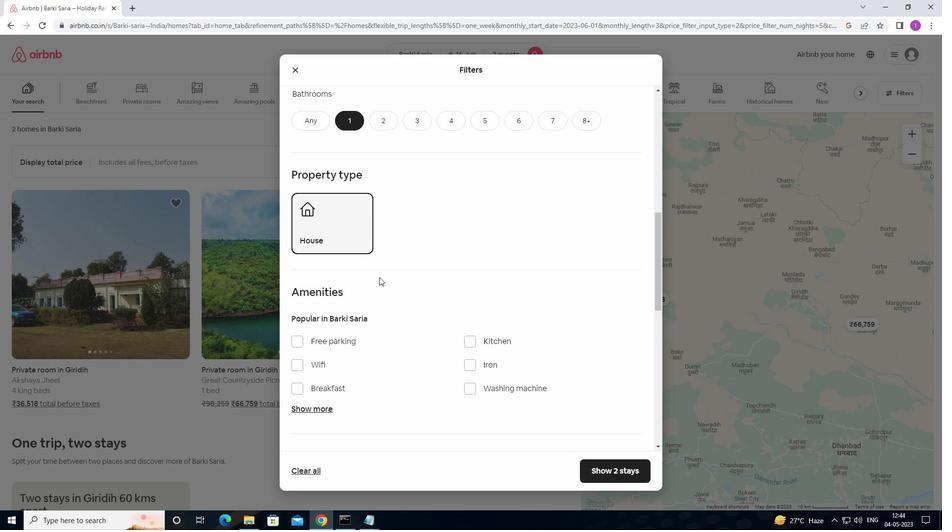 
Action: Mouse scrolled (382, 278) with delta (0, 0)
Screenshot: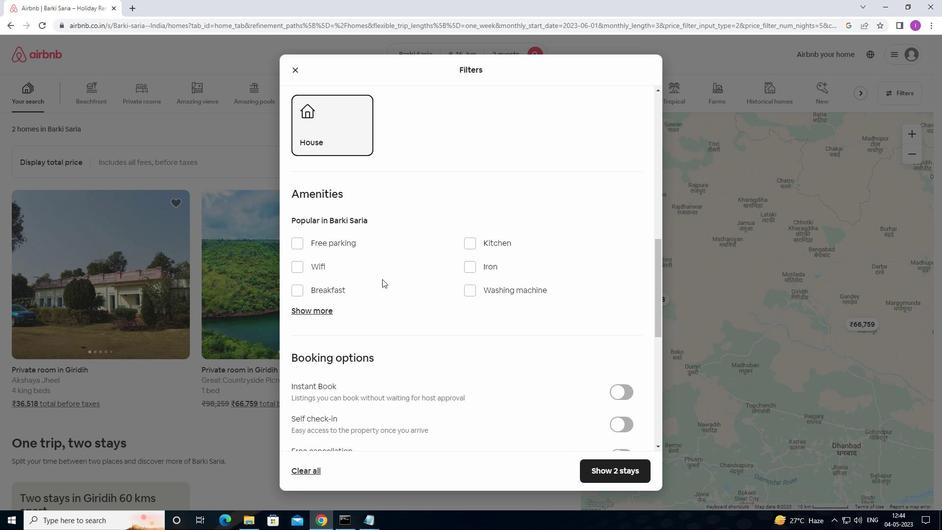 
Action: Mouse scrolled (382, 278) with delta (0, 0)
Screenshot: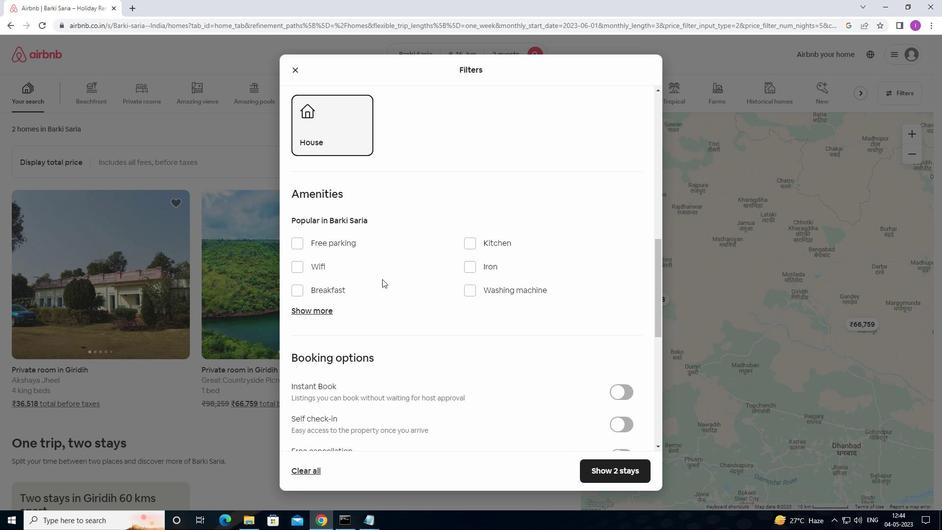 
Action: Mouse scrolled (382, 278) with delta (0, 0)
Screenshot: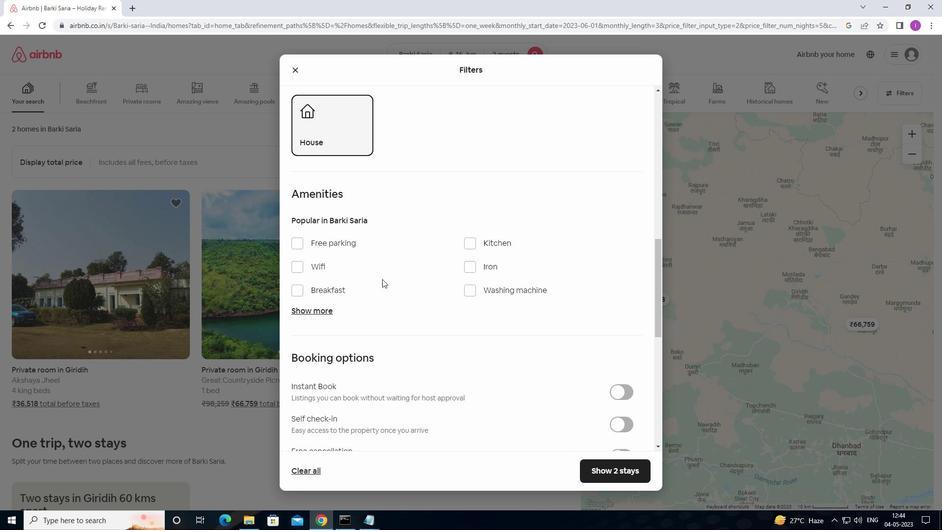 
Action: Mouse moved to (632, 276)
Screenshot: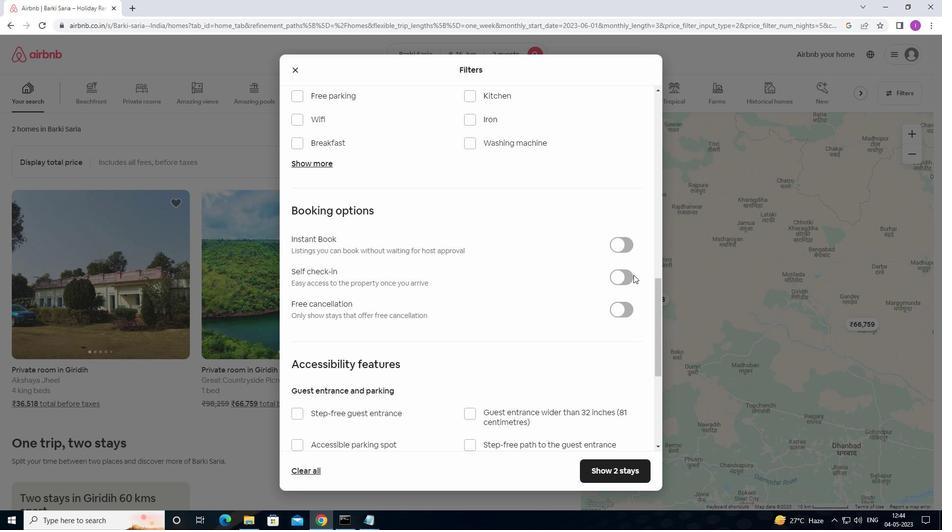 
Action: Mouse pressed left at (632, 276)
Screenshot: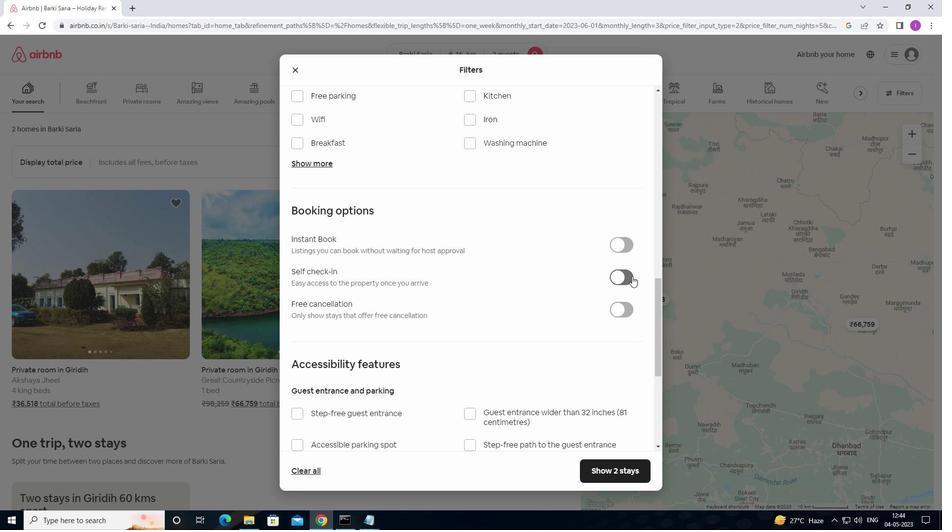 
Action: Mouse moved to (446, 265)
Screenshot: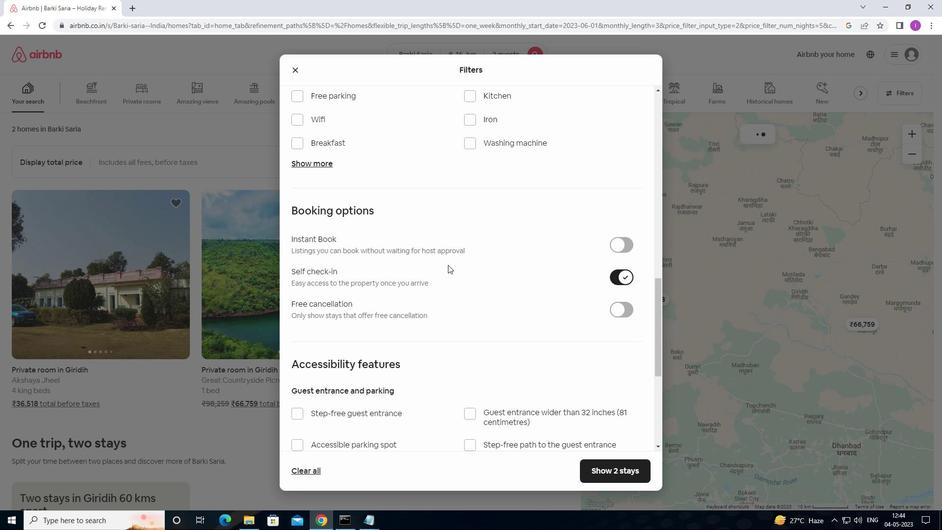 
Action: Mouse scrolled (446, 264) with delta (0, 0)
Screenshot: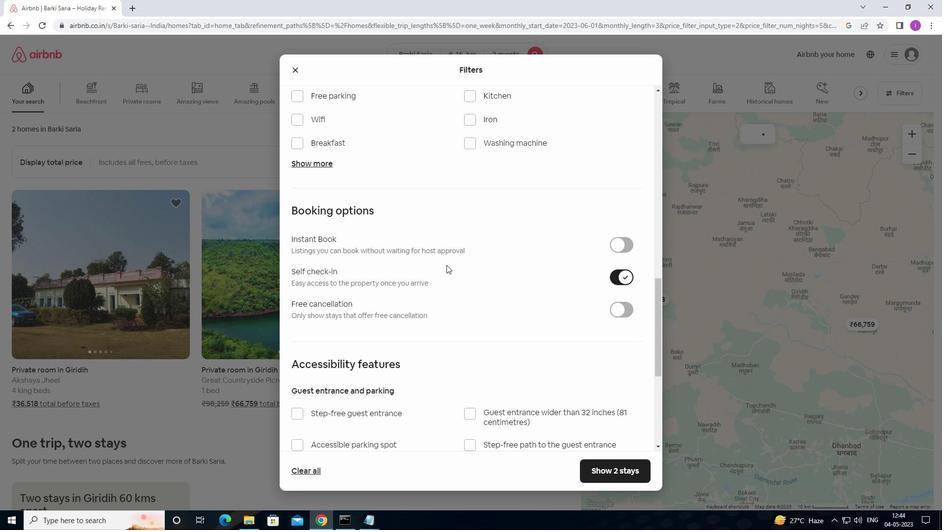 
Action: Mouse scrolled (446, 264) with delta (0, 0)
Screenshot: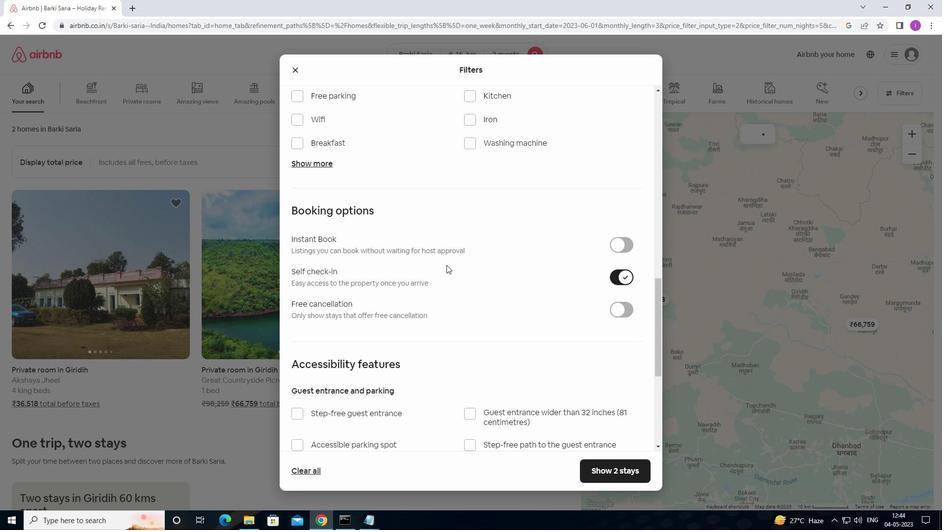 
Action: Mouse scrolled (446, 264) with delta (0, 0)
Screenshot: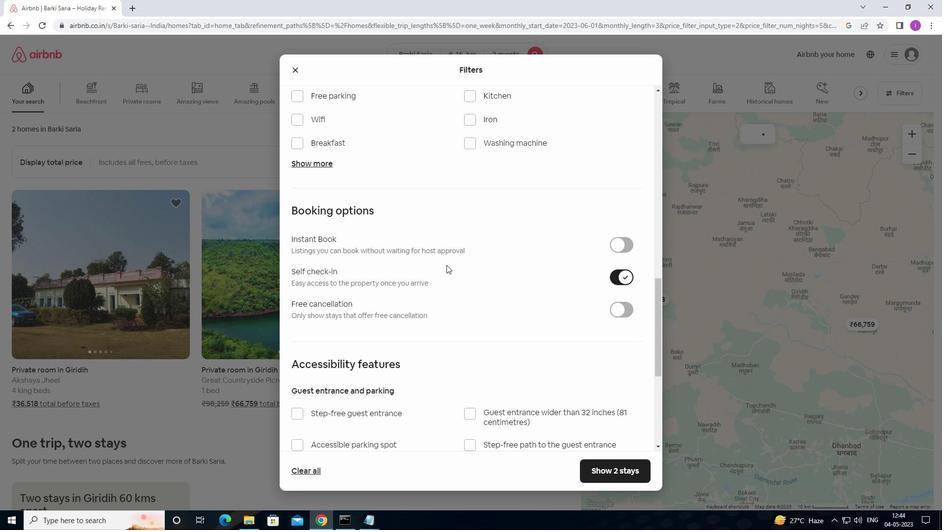 
Action: Mouse scrolled (446, 264) with delta (0, 0)
Screenshot: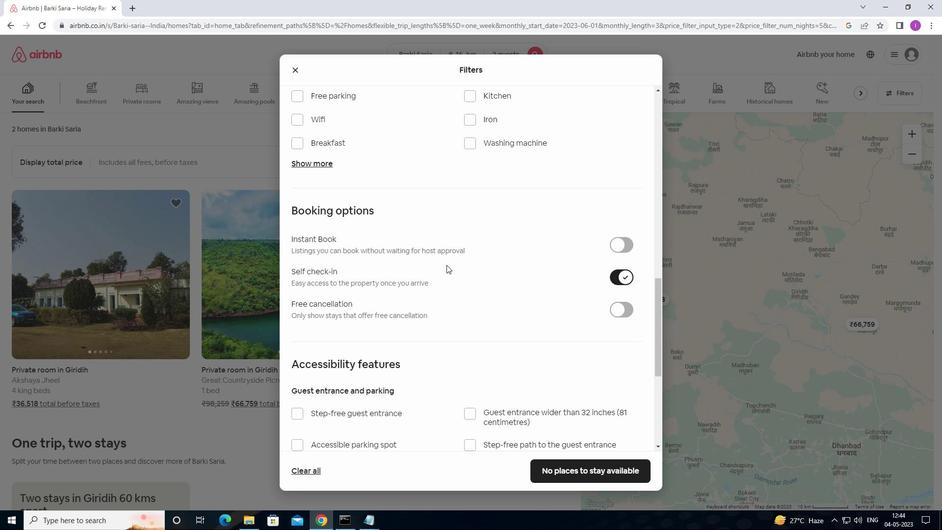 
Action: Mouse scrolled (446, 264) with delta (0, 0)
Screenshot: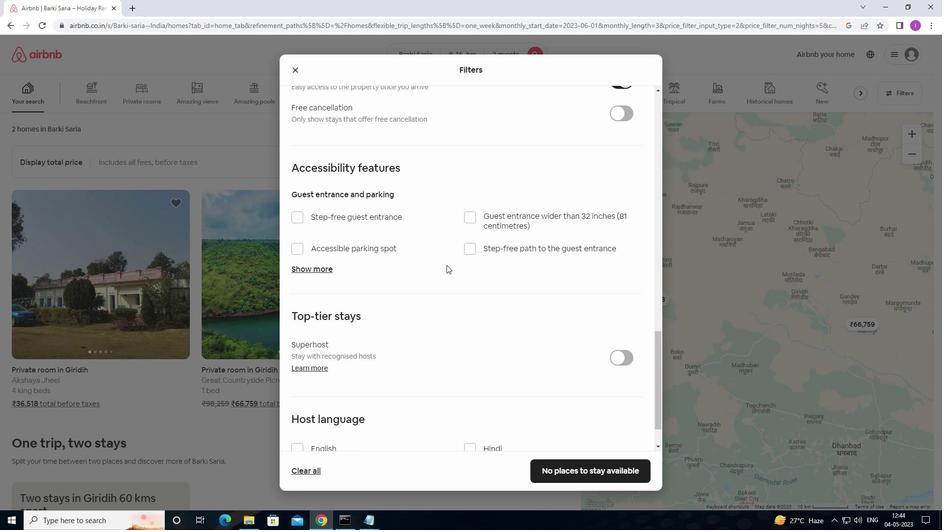
Action: Mouse scrolled (446, 264) with delta (0, 0)
Screenshot: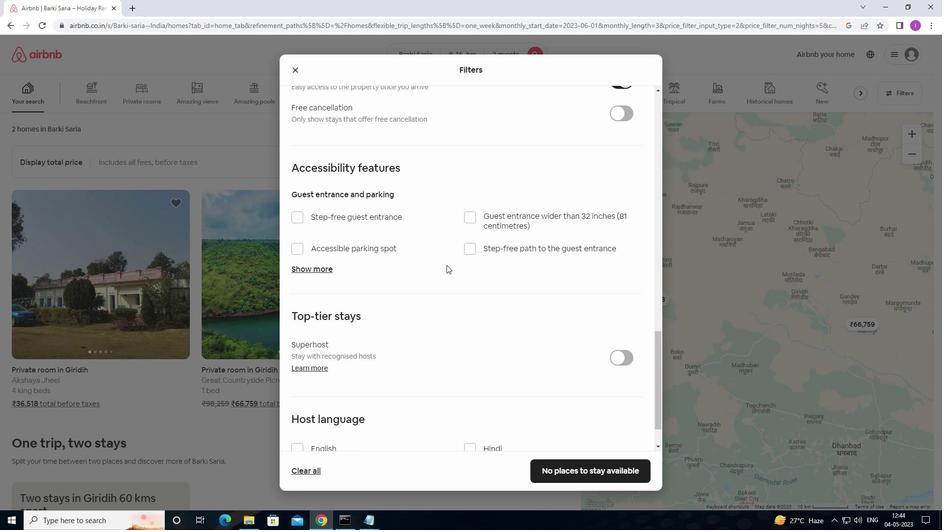 
Action: Mouse scrolled (446, 264) with delta (0, 0)
Screenshot: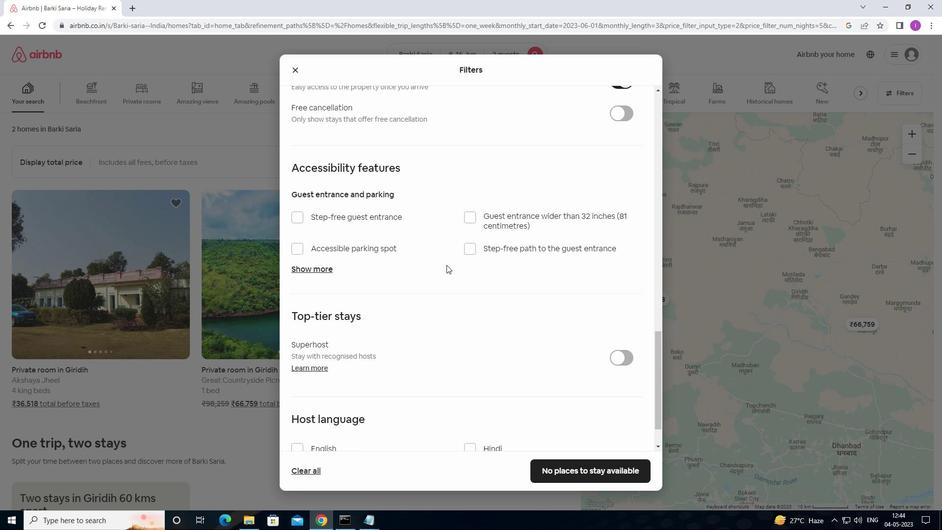 
Action: Mouse scrolled (446, 264) with delta (0, 0)
Screenshot: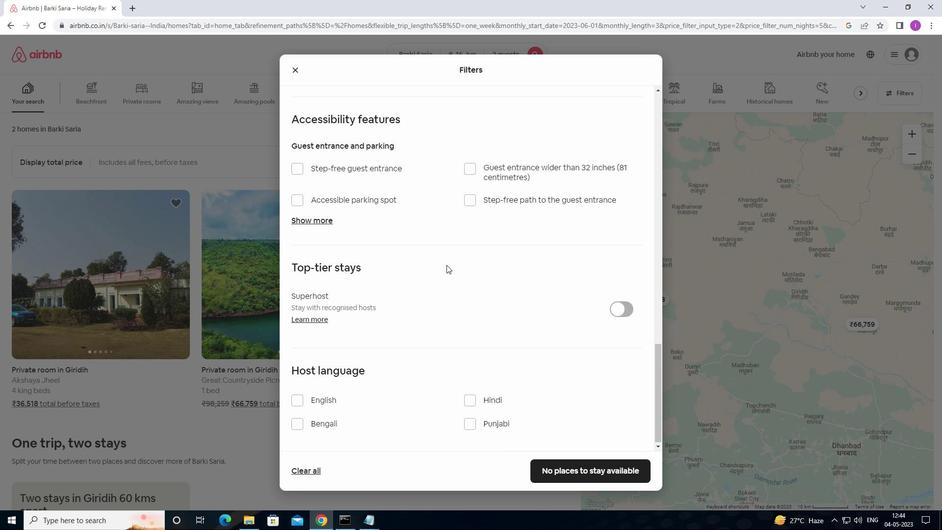 
Action: Mouse scrolled (446, 264) with delta (0, 0)
Screenshot: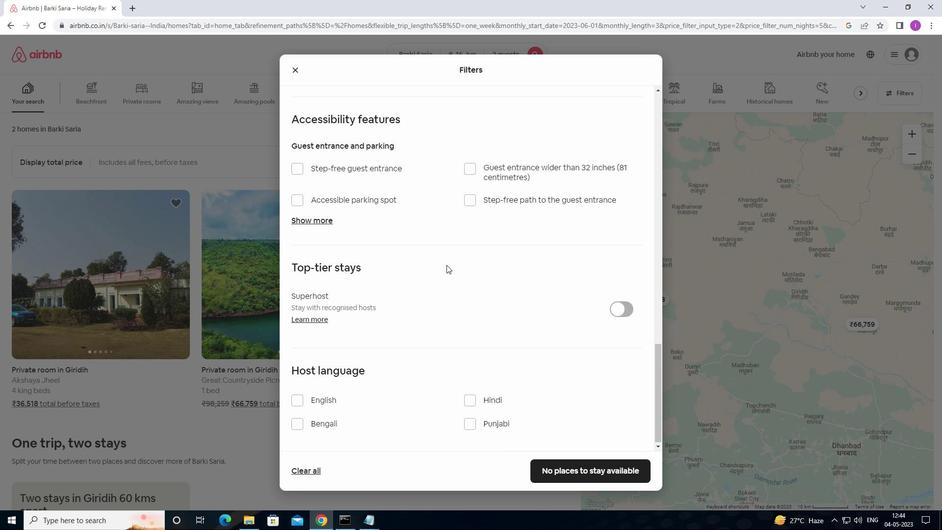 
Action: Mouse scrolled (446, 264) with delta (0, 0)
Screenshot: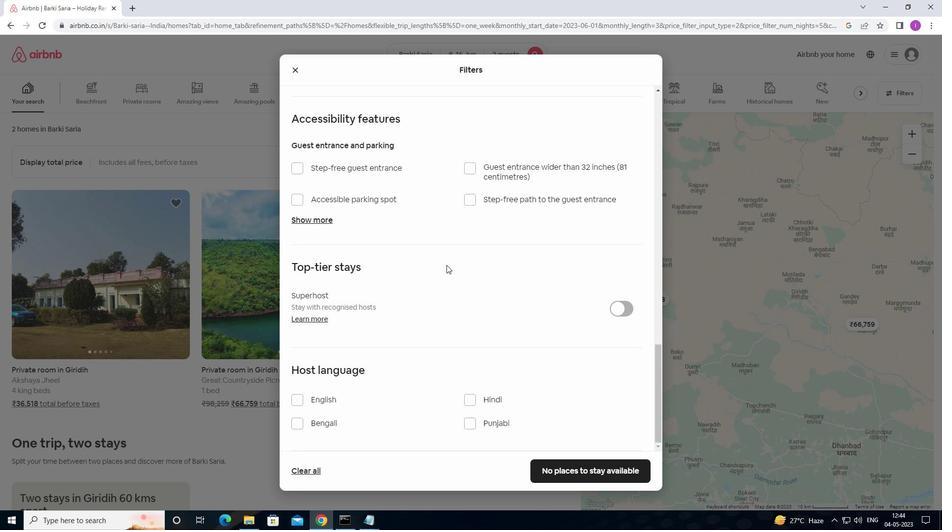 
Action: Mouse scrolled (446, 264) with delta (0, 0)
Screenshot: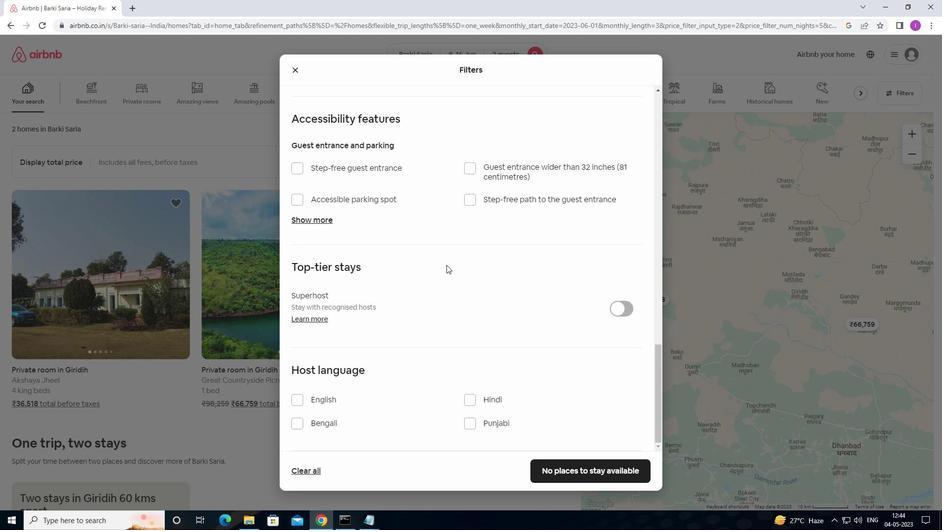 
Action: Mouse moved to (299, 401)
Screenshot: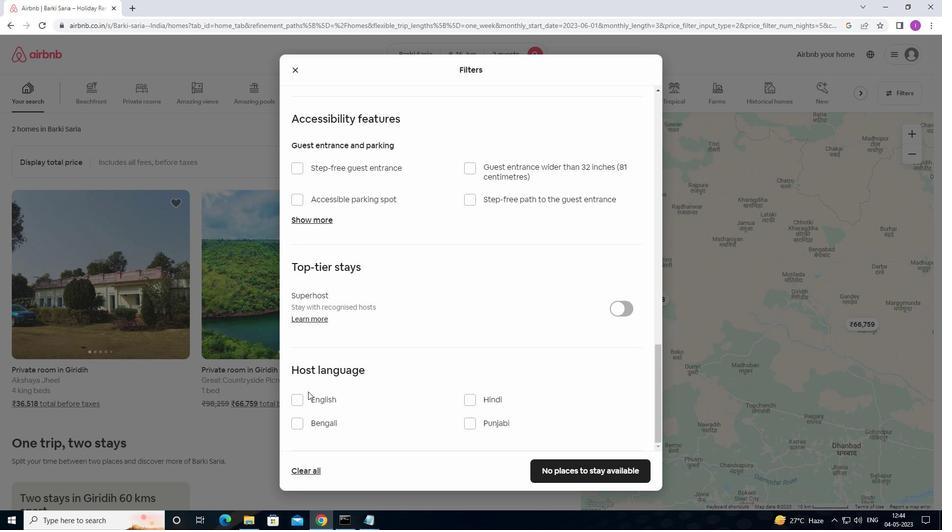 
Action: Mouse pressed left at (299, 401)
Screenshot: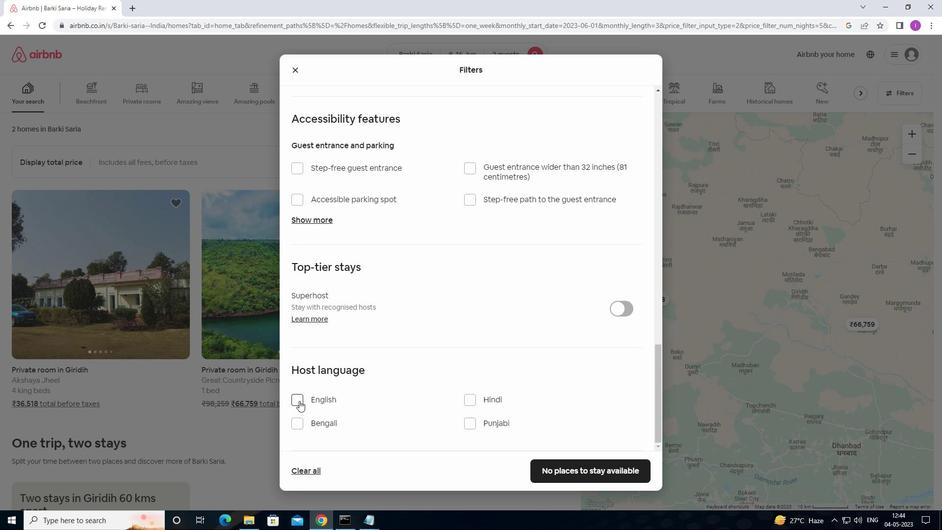 
Action: Mouse moved to (563, 471)
Screenshot: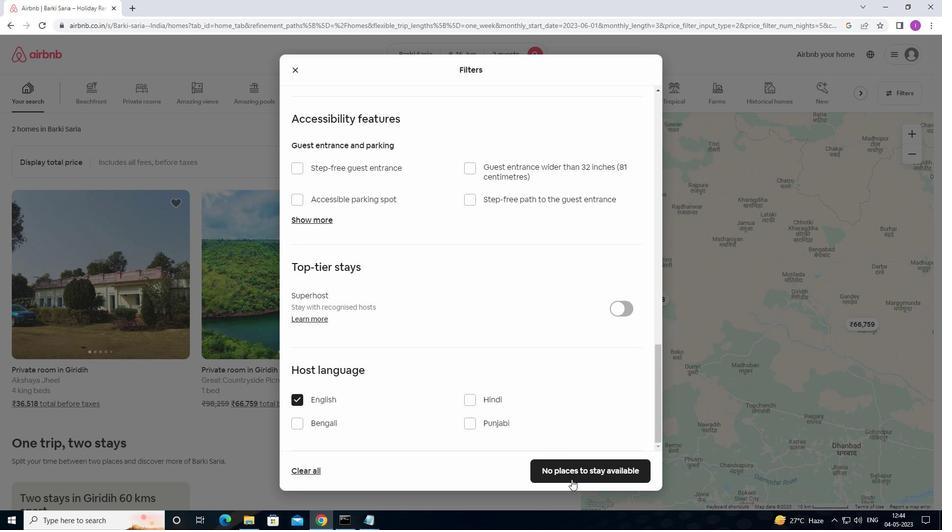 
Action: Mouse pressed left at (563, 471)
Screenshot: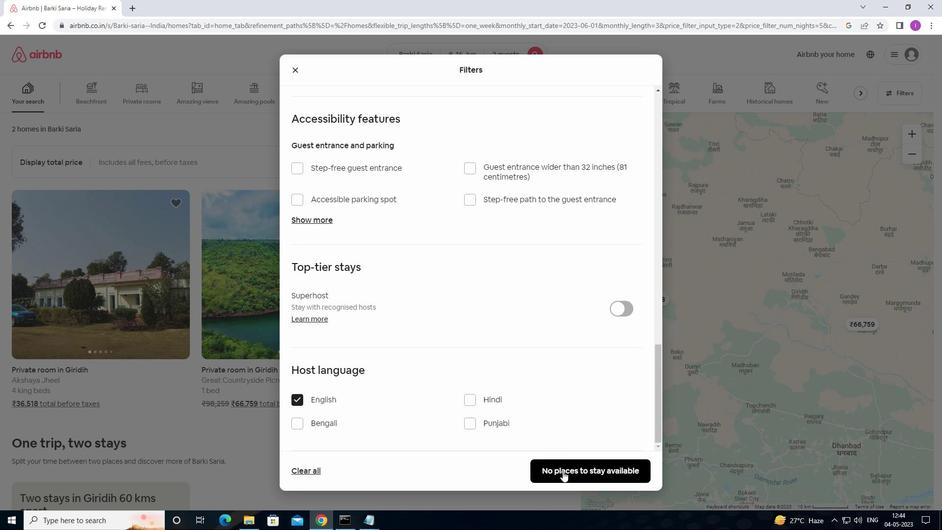 
Action: Mouse moved to (585, 466)
Screenshot: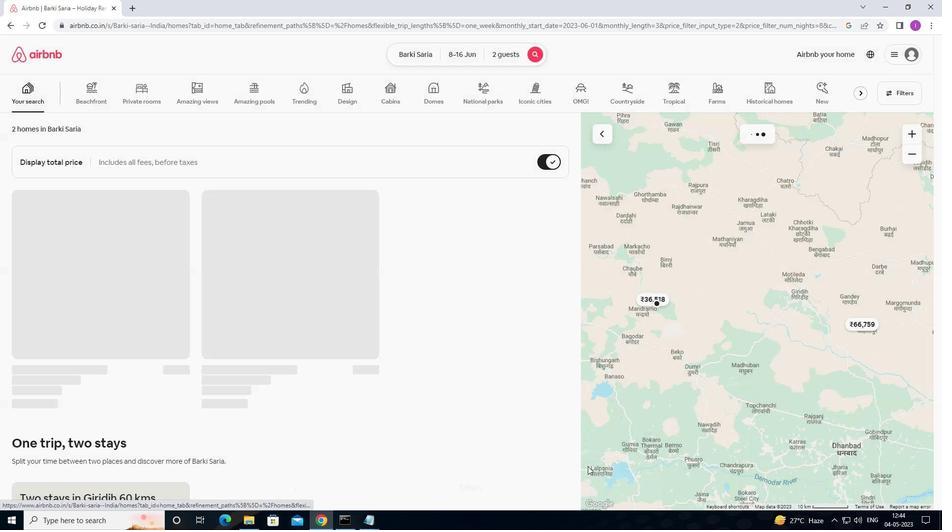 
